 Task: Find connections with filter location Ouésso with filter topic #homes with filter profile language German with filter current company HRDC Professional with filter school Finolex Academy of Management & Technology with filter industry Insurance with filter service category Editing with filter keywords title HVAC Technician
Action: Mouse moved to (473, 76)
Screenshot: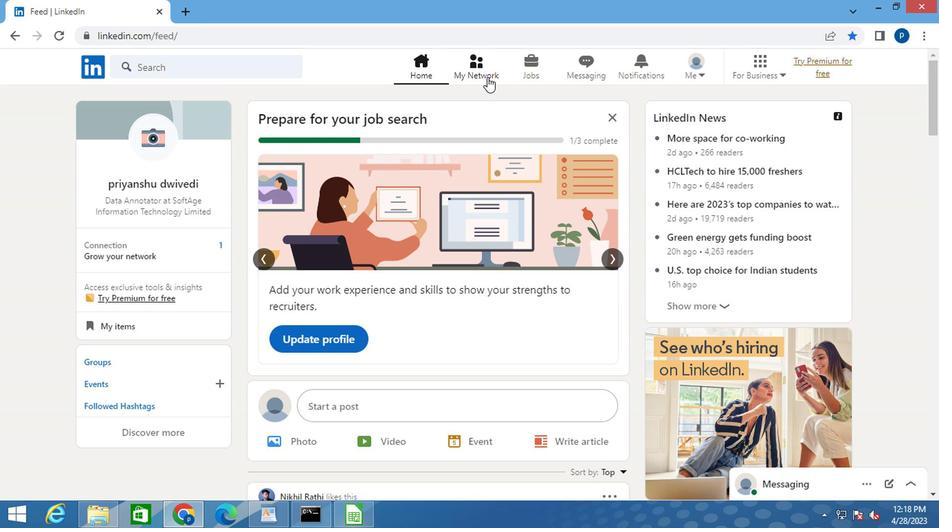 
Action: Mouse pressed left at (473, 76)
Screenshot: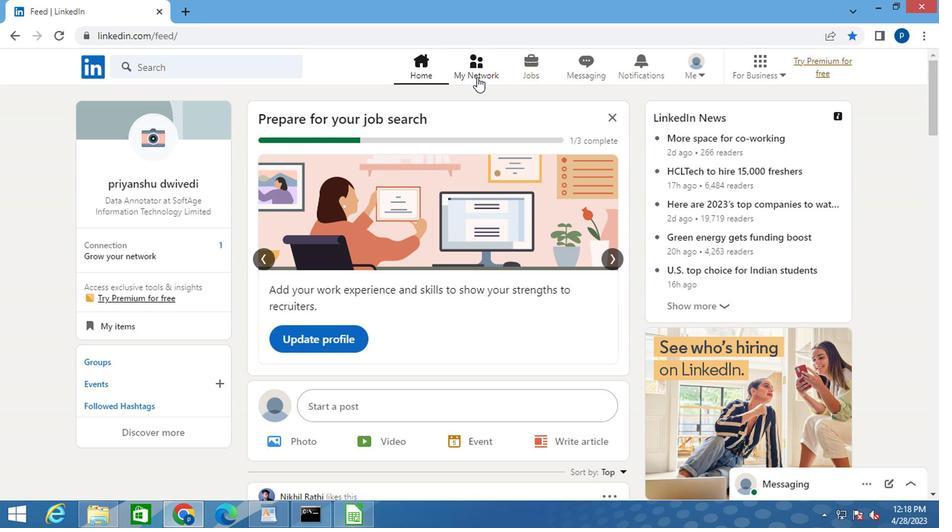 
Action: Mouse moved to (162, 143)
Screenshot: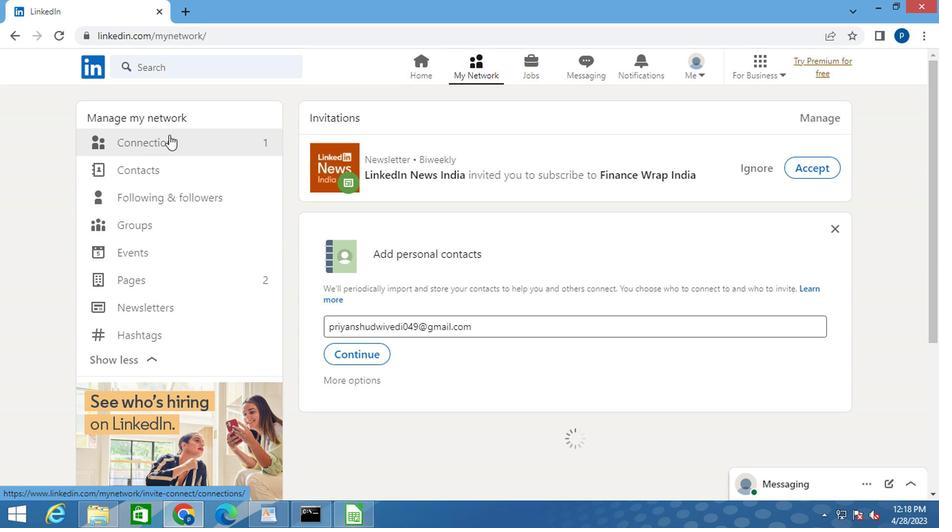 
Action: Mouse pressed left at (162, 143)
Screenshot: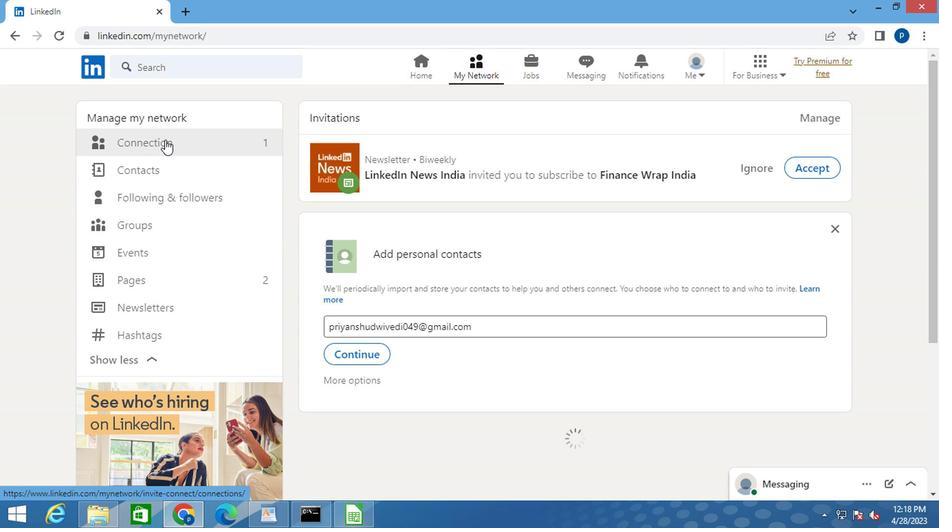 
Action: Mouse moved to (596, 146)
Screenshot: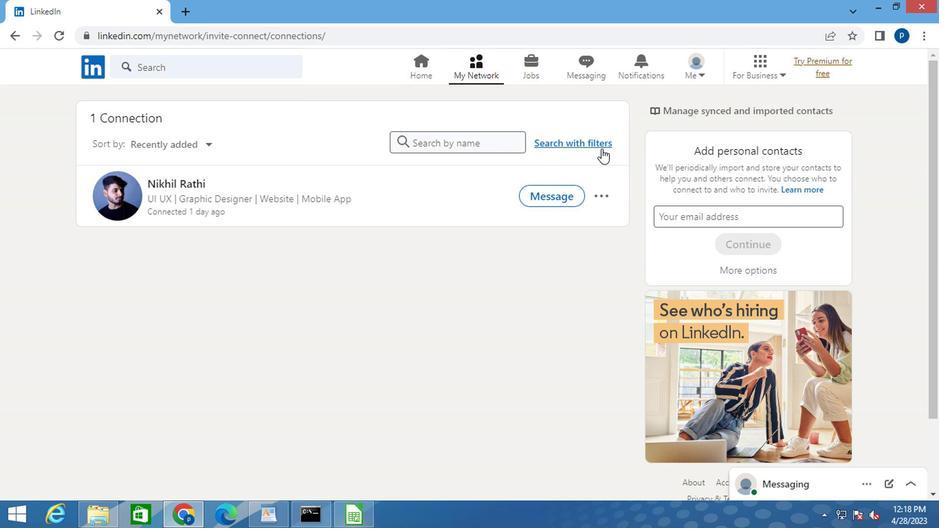 
Action: Mouse pressed left at (596, 146)
Screenshot: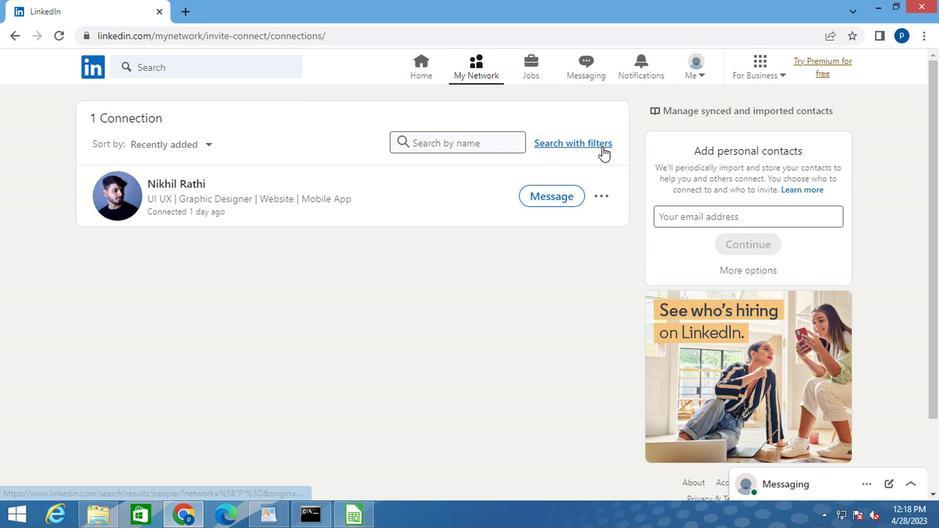 
Action: Mouse moved to (510, 111)
Screenshot: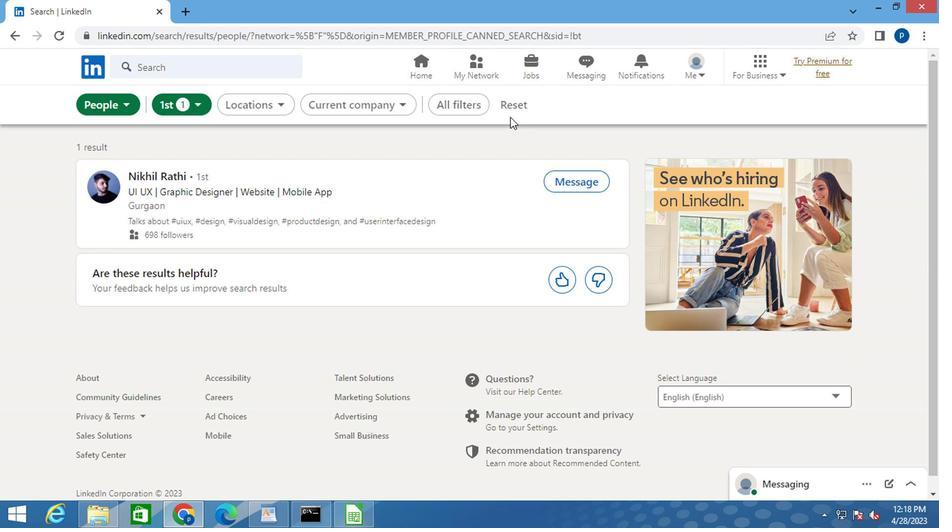 
Action: Mouse pressed left at (510, 111)
Screenshot: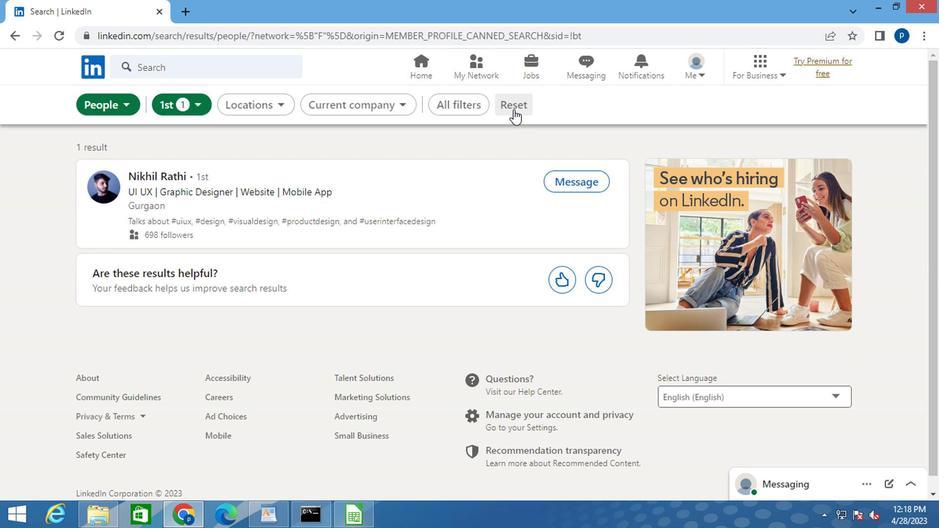 
Action: Mouse moved to (479, 109)
Screenshot: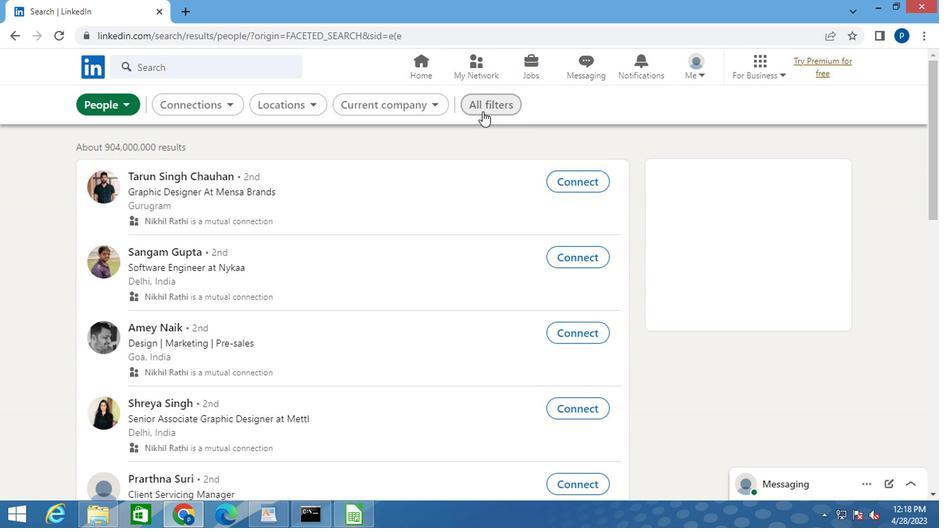 
Action: Mouse pressed left at (479, 109)
Screenshot: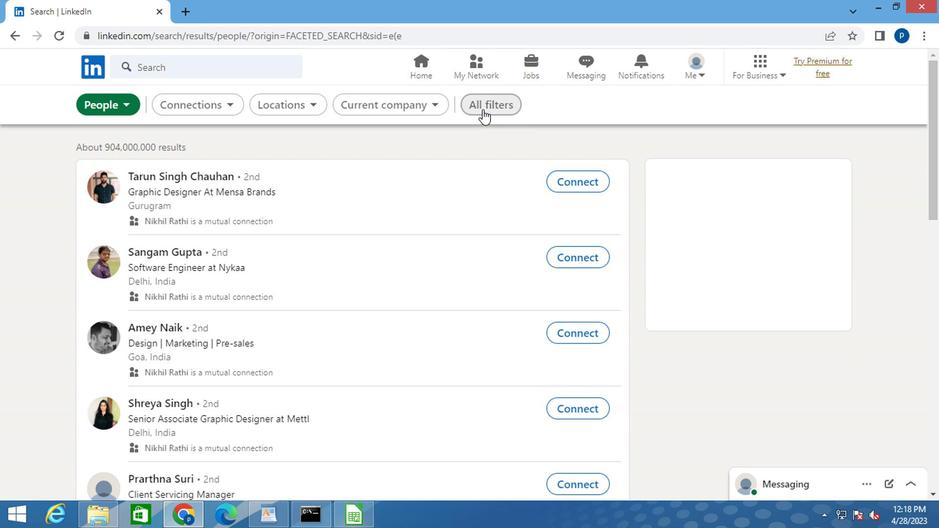 
Action: Mouse moved to (678, 254)
Screenshot: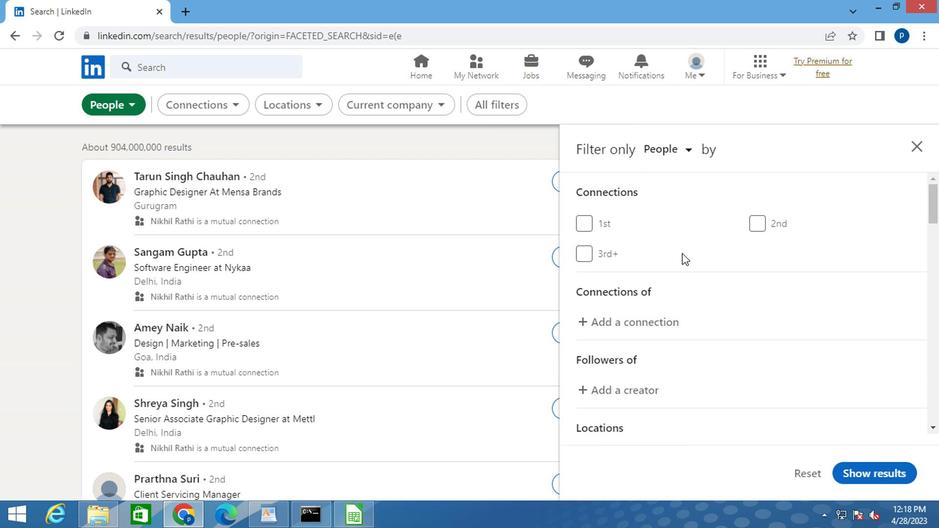 
Action: Mouse scrolled (678, 254) with delta (0, 0)
Screenshot: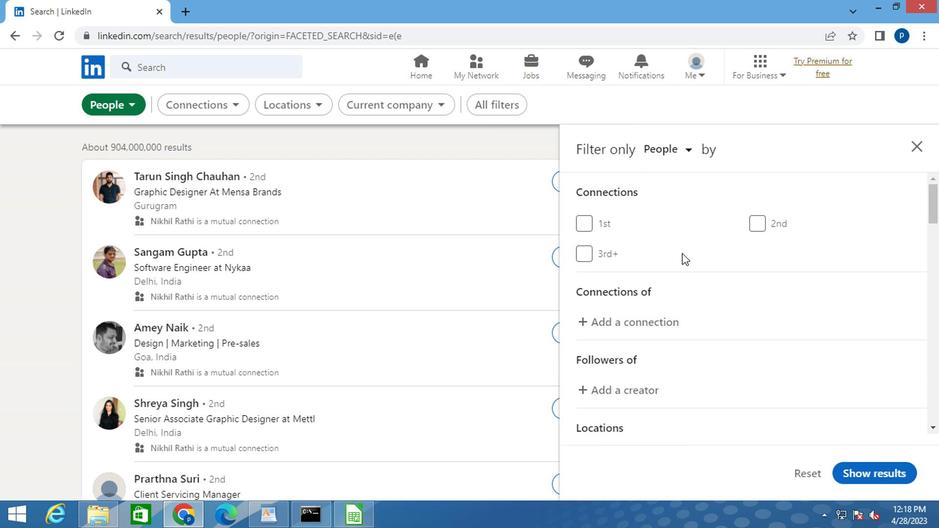 
Action: Mouse moved to (678, 254)
Screenshot: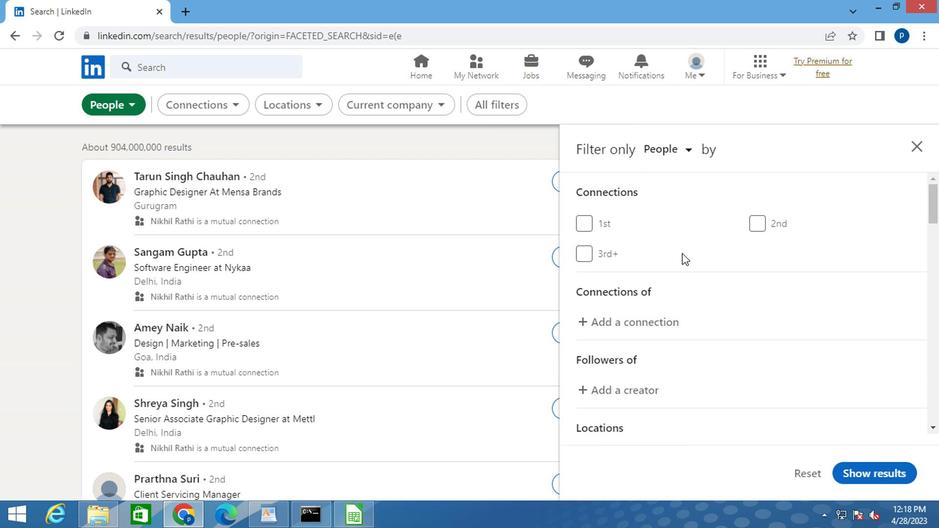
Action: Mouse scrolled (678, 254) with delta (0, 0)
Screenshot: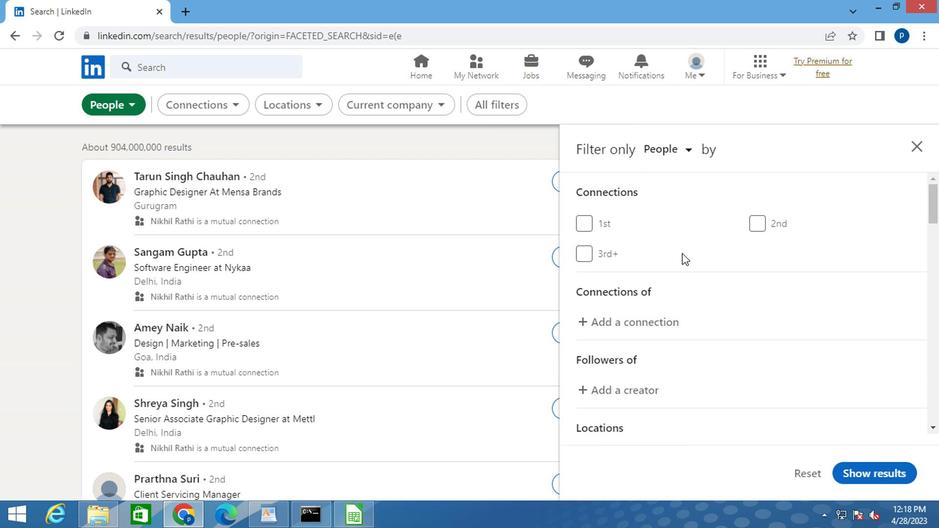 
Action: Mouse moved to (693, 300)
Screenshot: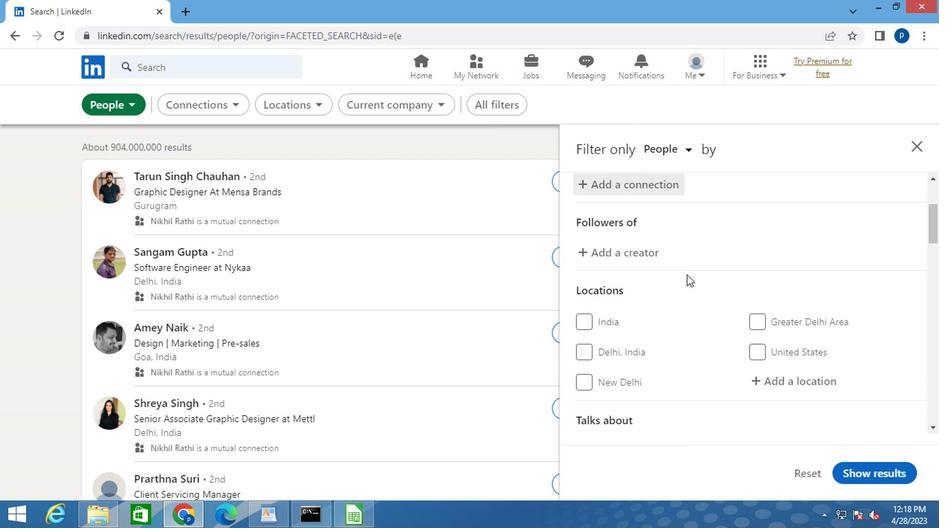 
Action: Mouse scrolled (693, 300) with delta (0, 0)
Screenshot: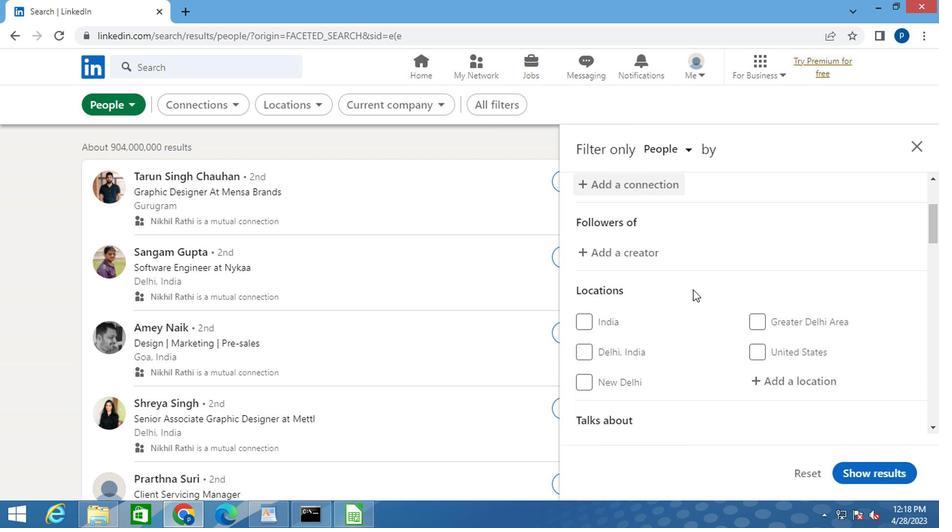 
Action: Mouse moved to (768, 313)
Screenshot: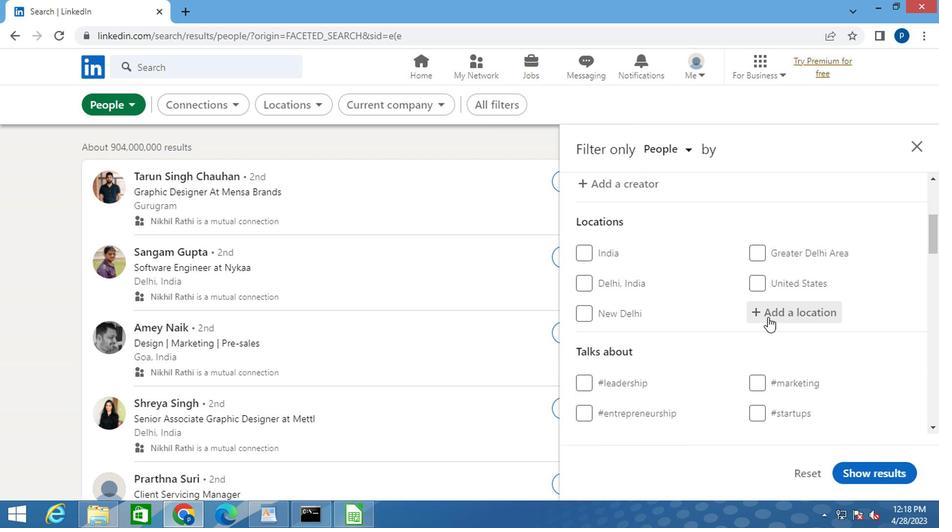
Action: Mouse pressed left at (768, 313)
Screenshot: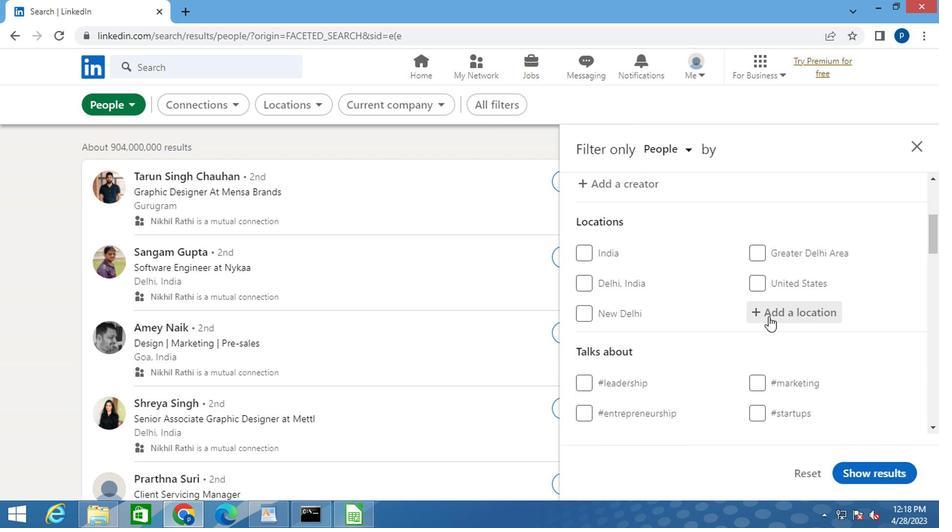 
Action: Key pressed <Key.caps_lock>o<Key.caps_lock>uesso
Screenshot: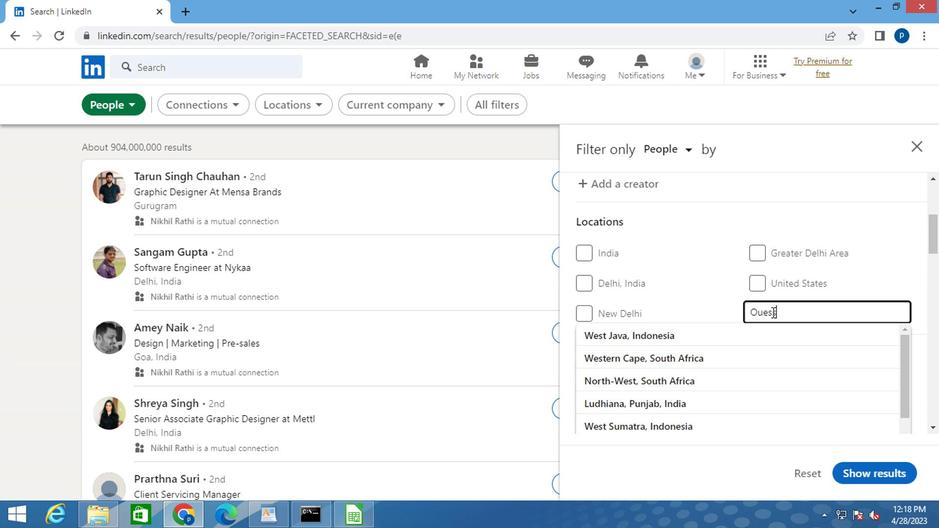
Action: Mouse moved to (709, 307)
Screenshot: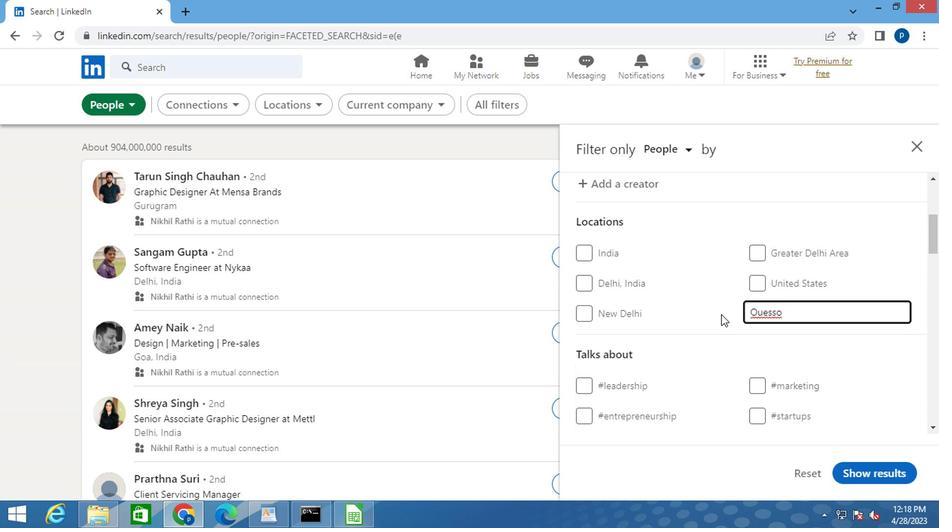 
Action: Key pressed <Key.space>
Screenshot: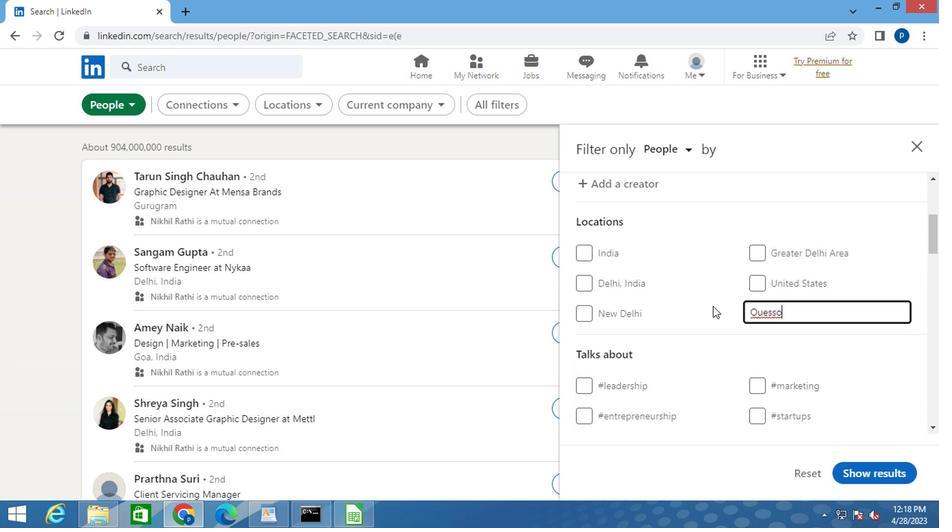 
Action: Mouse moved to (707, 307)
Screenshot: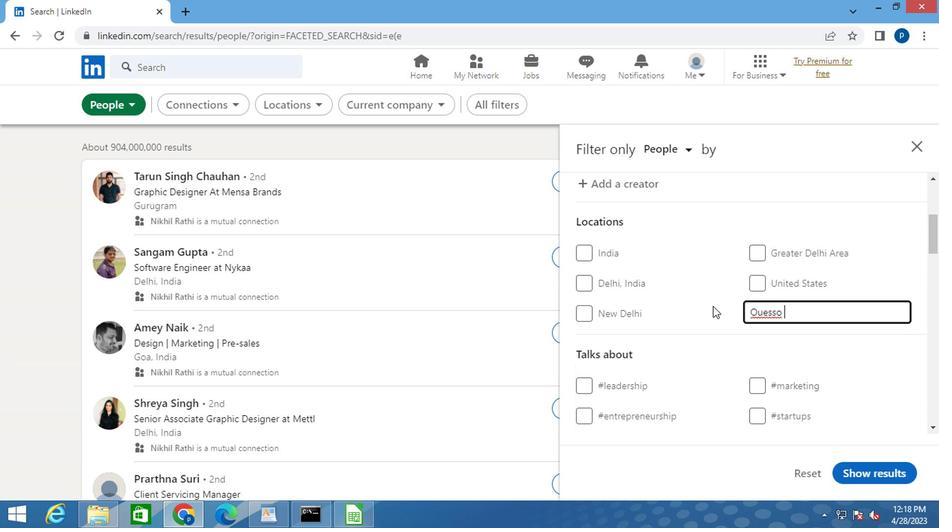 
Action: Mouse scrolled (707, 306) with delta (0, 0)
Screenshot: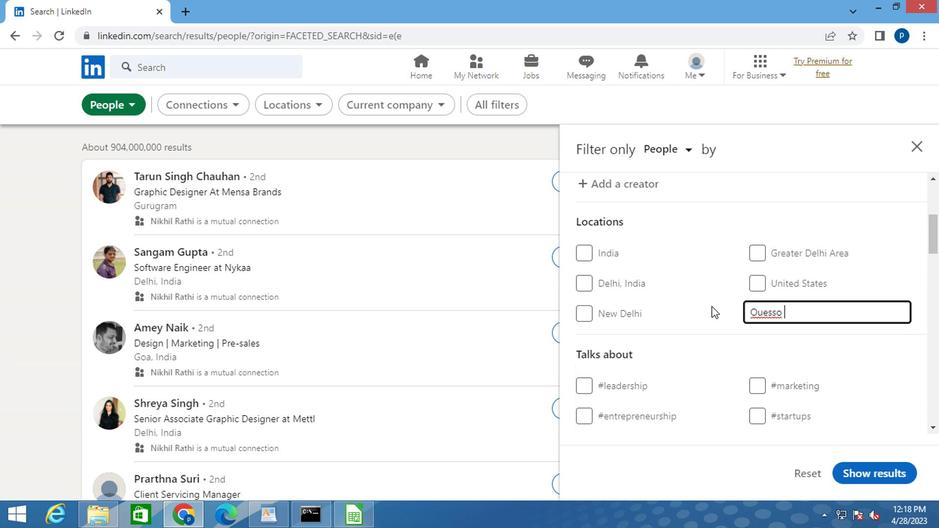 
Action: Mouse moved to (756, 378)
Screenshot: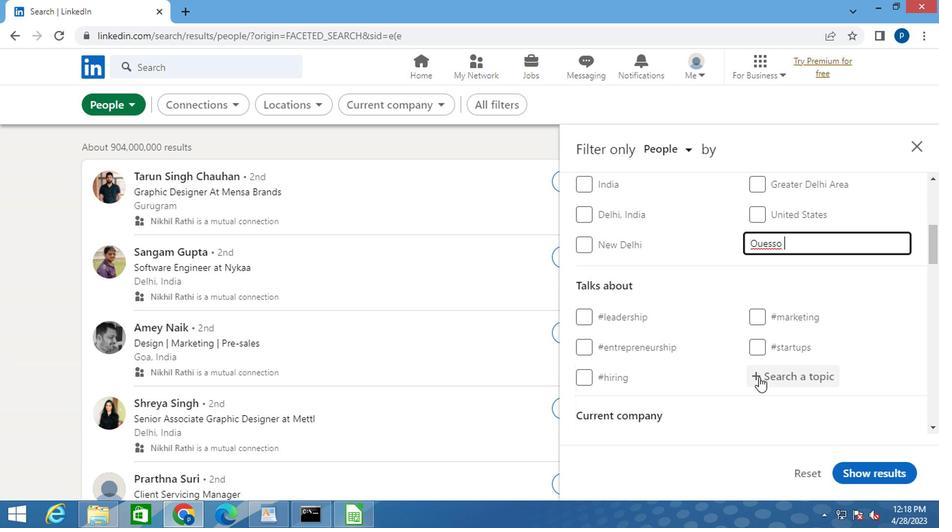 
Action: Mouse pressed left at (756, 378)
Screenshot: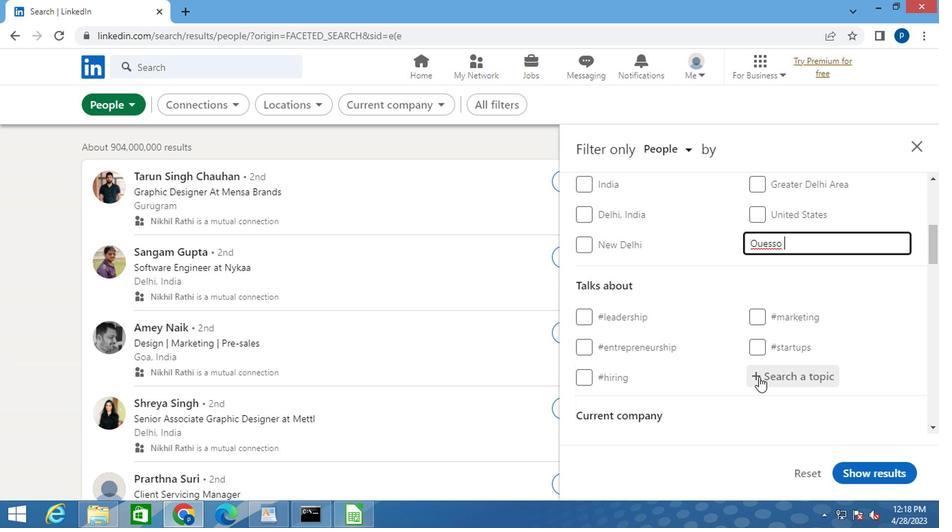 
Action: Key pressed <Key.shift>#HOMES<Key.space>
Screenshot: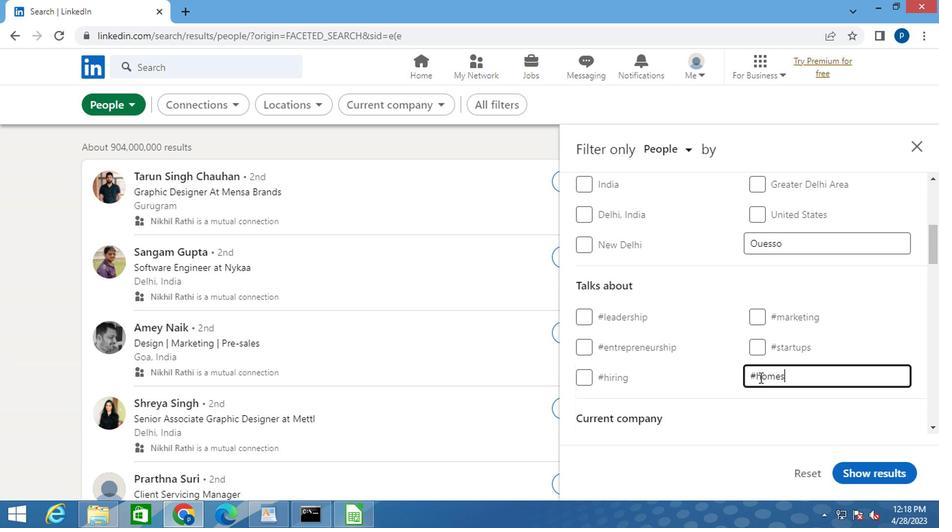 
Action: Mouse moved to (719, 378)
Screenshot: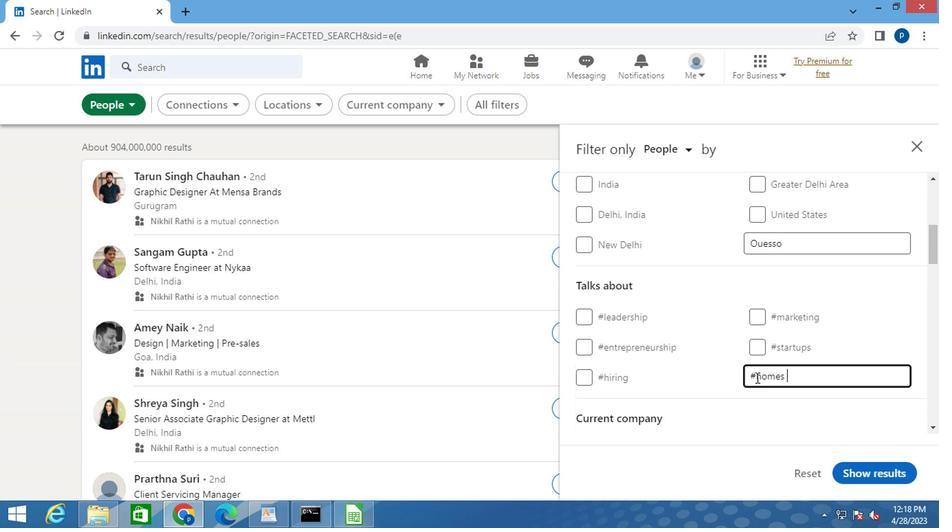 
Action: Mouse scrolled (719, 377) with delta (0, 0)
Screenshot: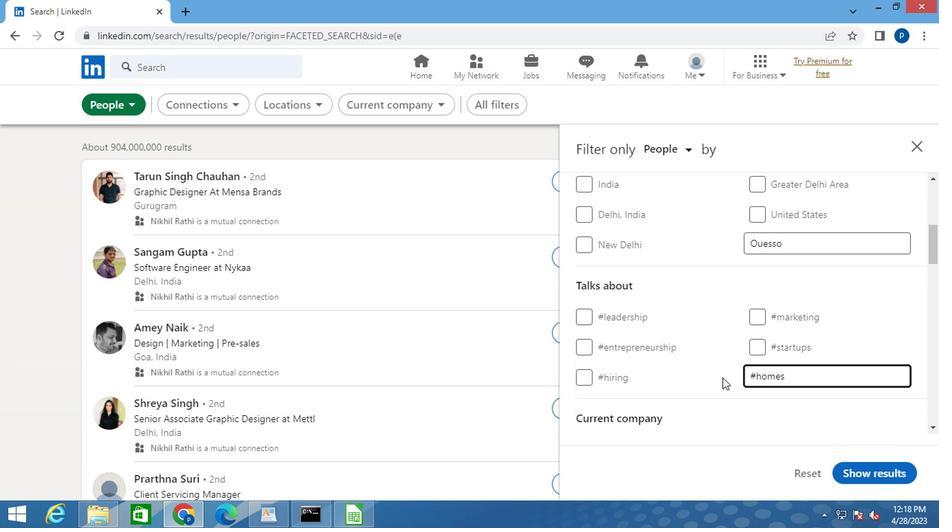 
Action: Mouse scrolled (719, 377) with delta (0, 0)
Screenshot: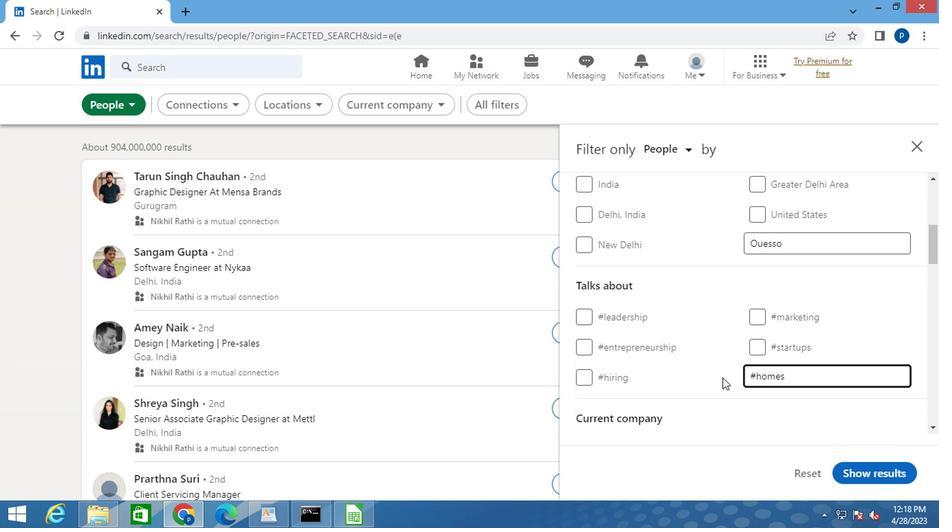 
Action: Mouse moved to (719, 377)
Screenshot: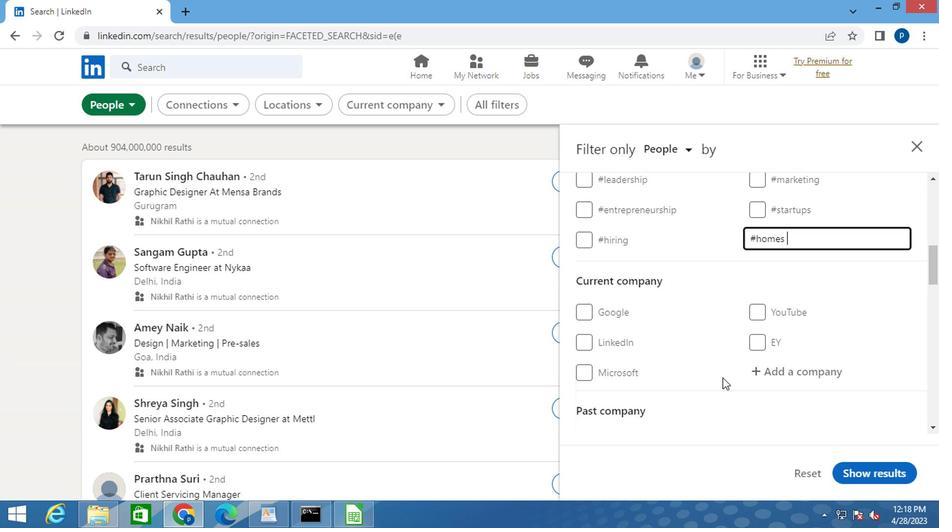 
Action: Mouse scrolled (719, 376) with delta (0, 0)
Screenshot: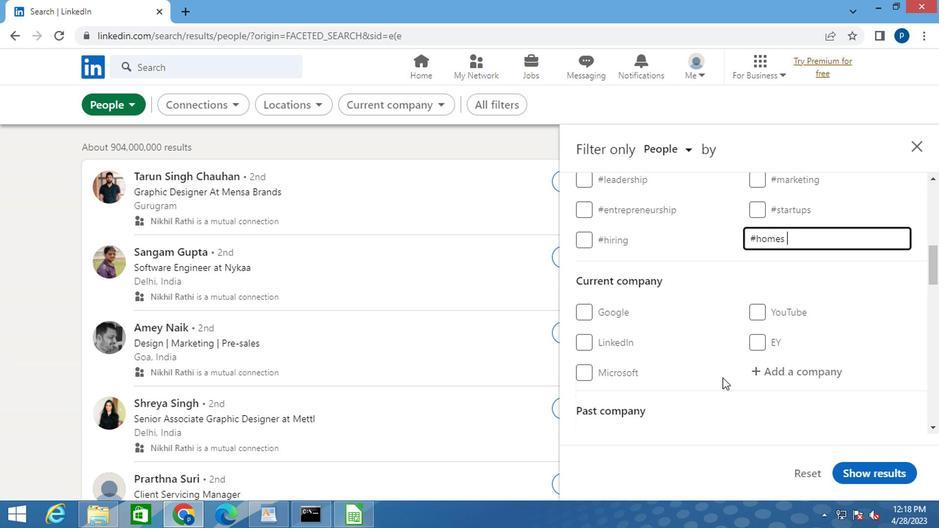 
Action: Mouse scrolled (719, 376) with delta (0, 0)
Screenshot: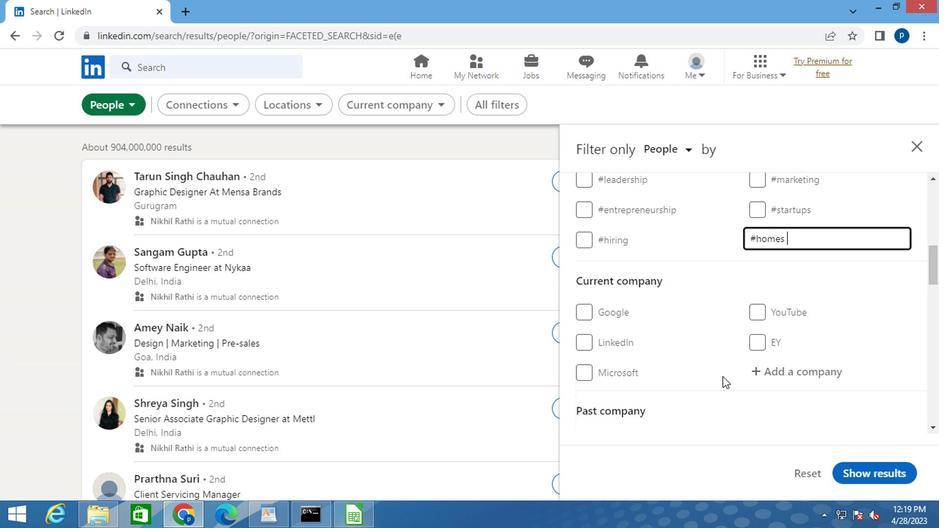 
Action: Mouse scrolled (719, 376) with delta (0, 0)
Screenshot: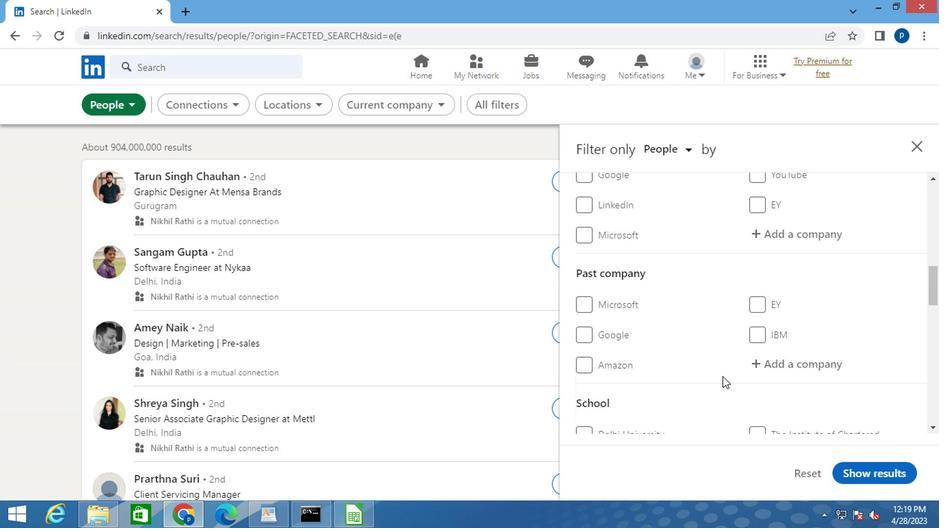
Action: Mouse scrolled (719, 376) with delta (0, 0)
Screenshot: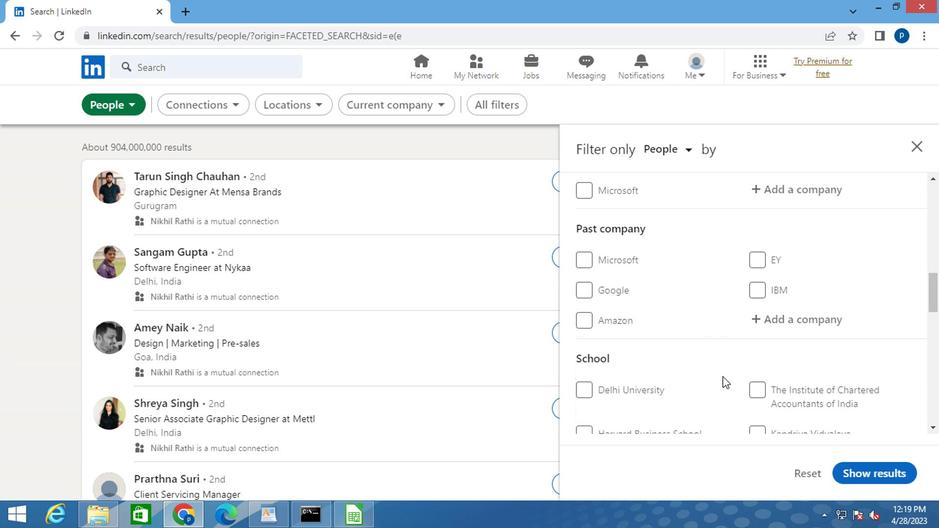 
Action: Mouse moved to (707, 362)
Screenshot: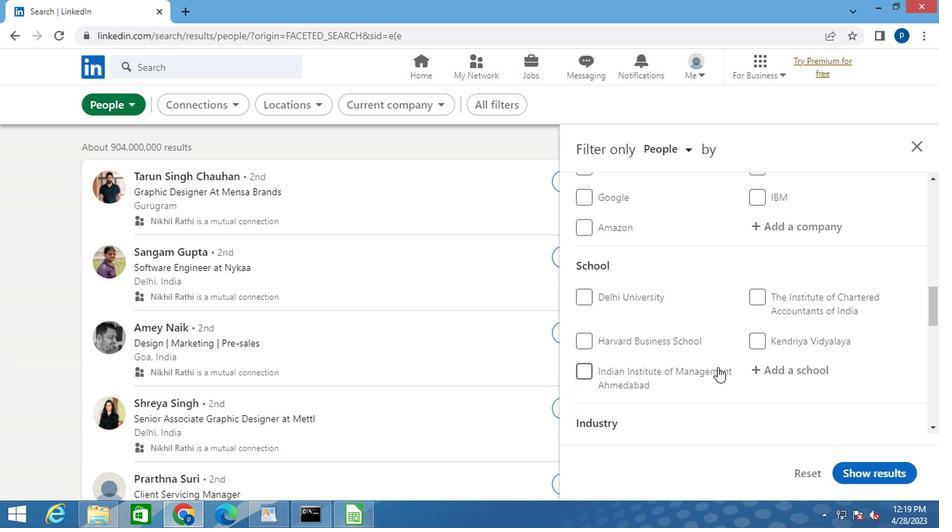 
Action: Mouse scrolled (707, 361) with delta (0, 0)
Screenshot: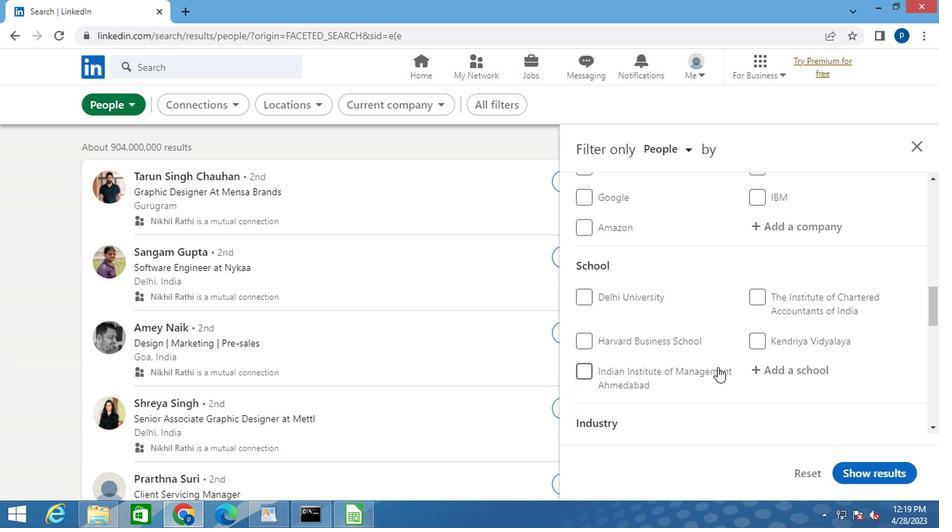 
Action: Mouse moved to (707, 361)
Screenshot: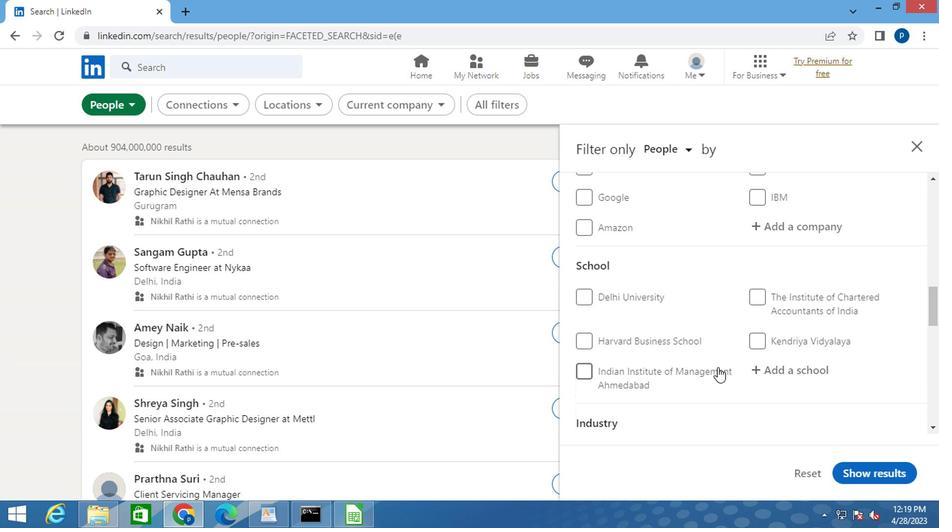 
Action: Mouse scrolled (707, 360) with delta (0, 0)
Screenshot: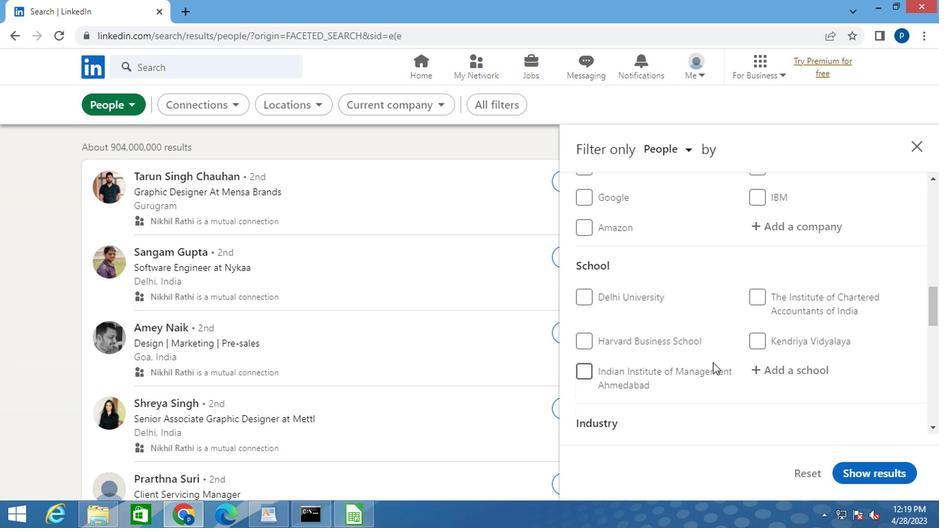 
Action: Mouse moved to (706, 360)
Screenshot: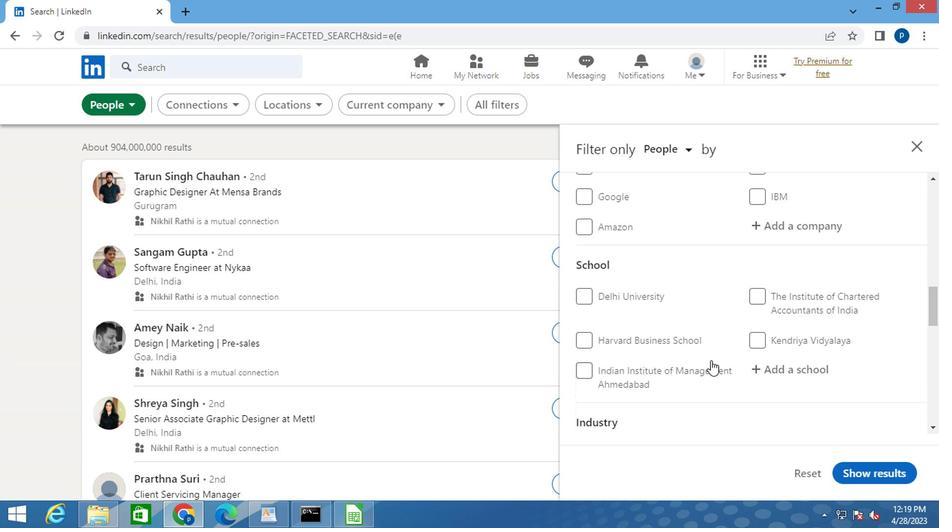 
Action: Mouse scrolled (706, 360) with delta (0, 0)
Screenshot: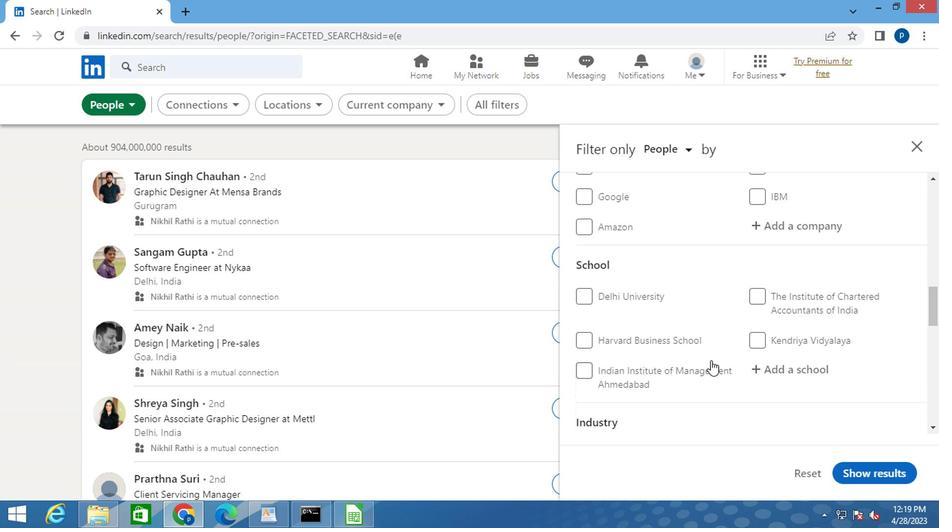 
Action: Mouse moved to (705, 358)
Screenshot: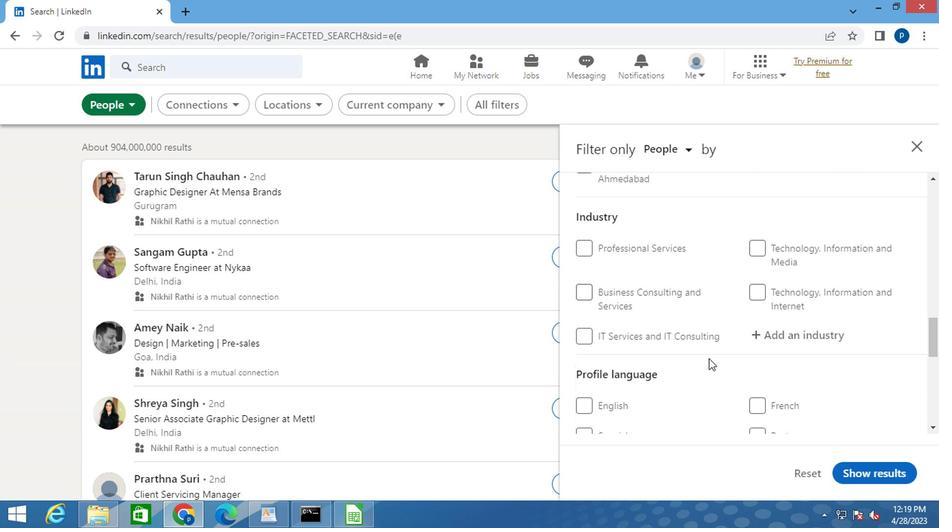 
Action: Mouse scrolled (705, 357) with delta (0, 0)
Screenshot: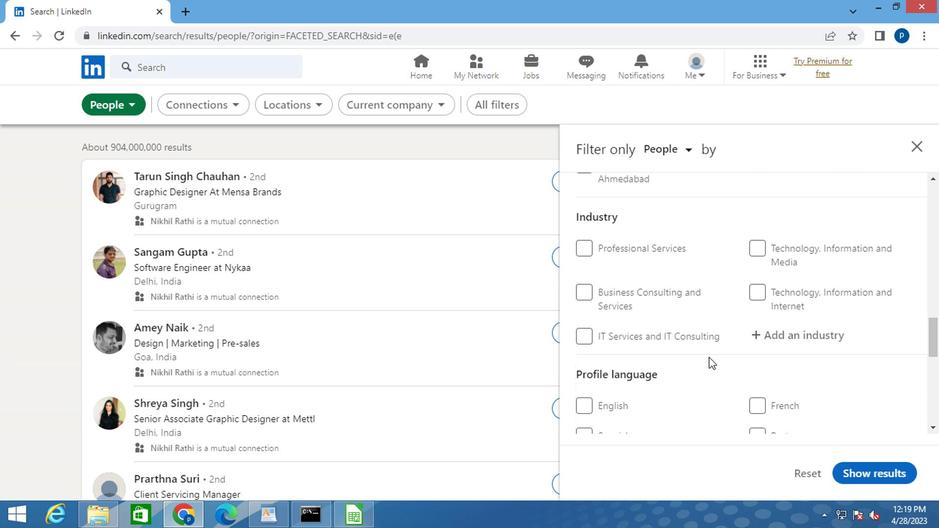 
Action: Mouse scrolled (705, 357) with delta (0, 0)
Screenshot: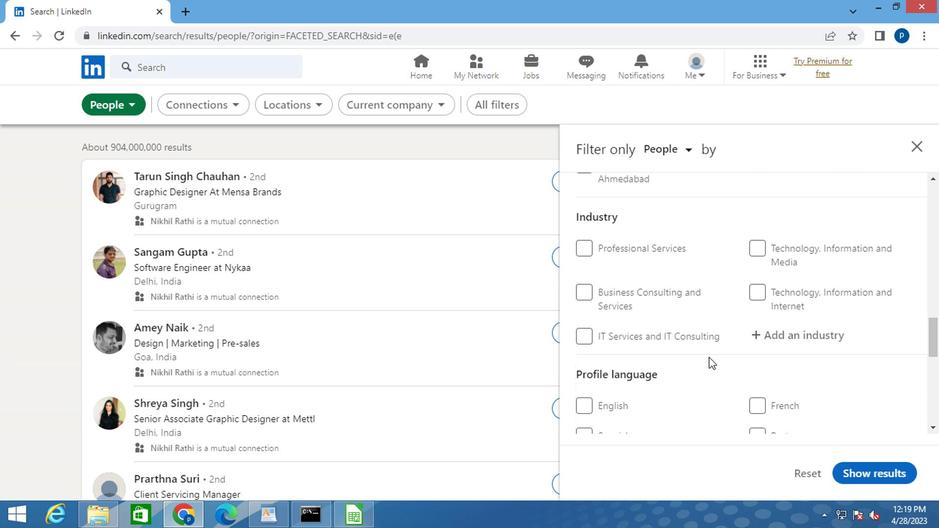 
Action: Mouse moved to (594, 329)
Screenshot: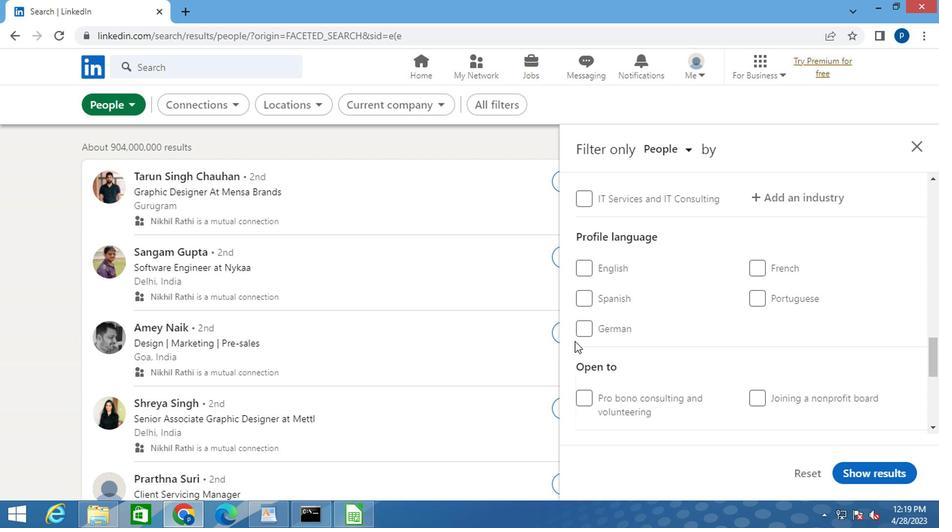 
Action: Mouse pressed left at (594, 329)
Screenshot: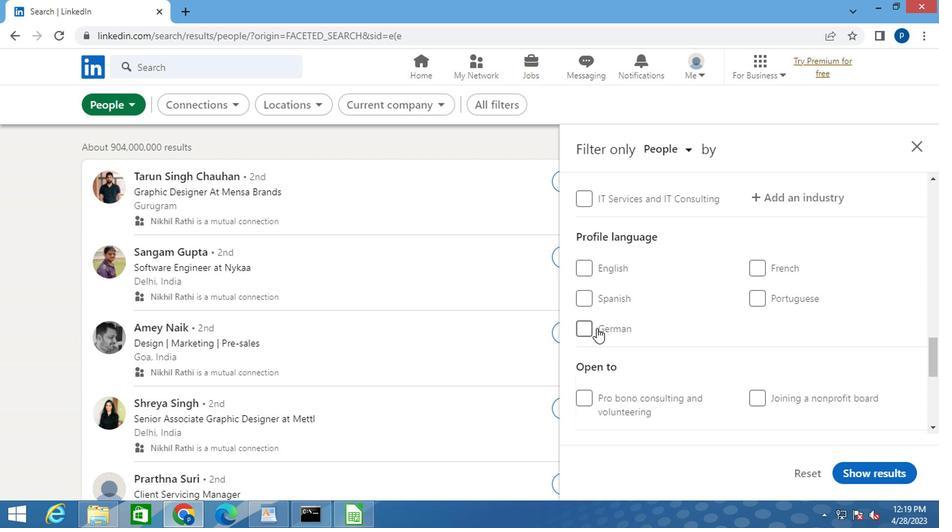 
Action: Mouse moved to (663, 298)
Screenshot: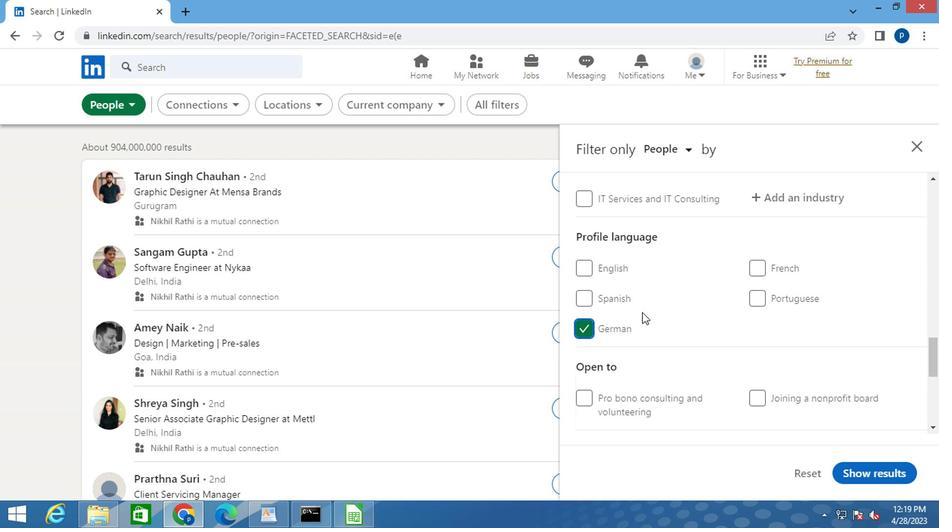 
Action: Mouse scrolled (663, 299) with delta (0, 0)
Screenshot: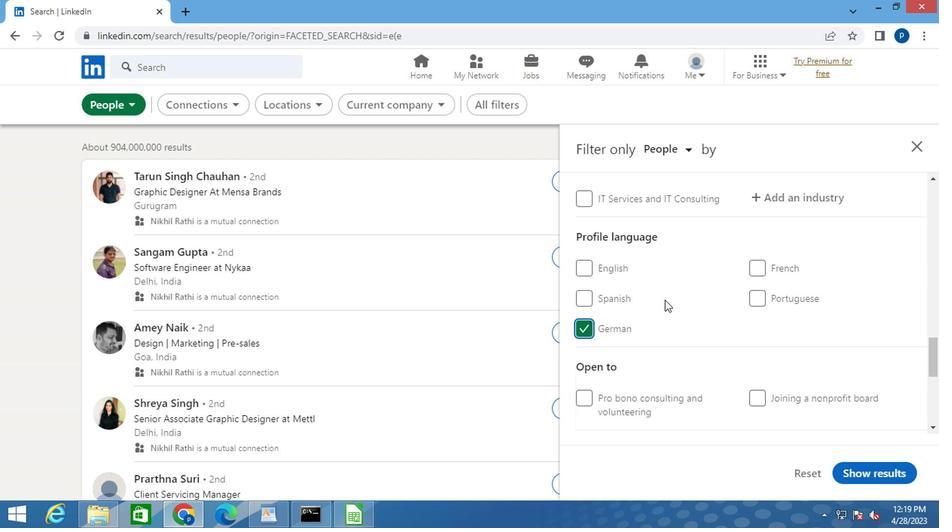 
Action: Mouse scrolled (663, 299) with delta (0, 0)
Screenshot: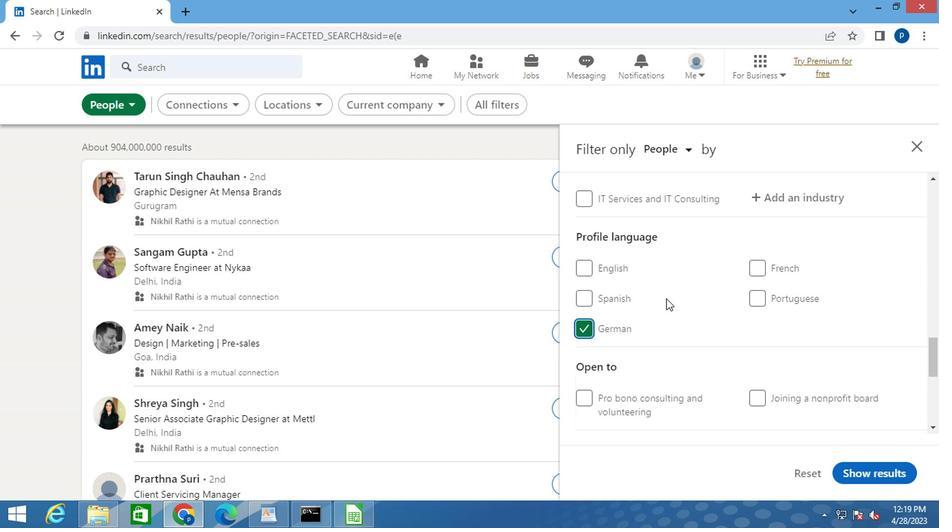 
Action: Mouse moved to (664, 299)
Screenshot: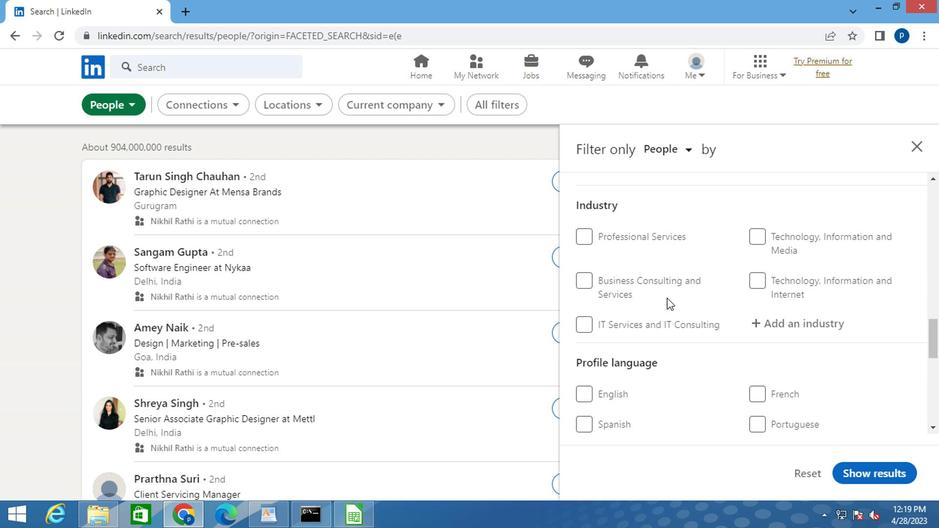 
Action: Mouse scrolled (664, 300) with delta (0, 0)
Screenshot: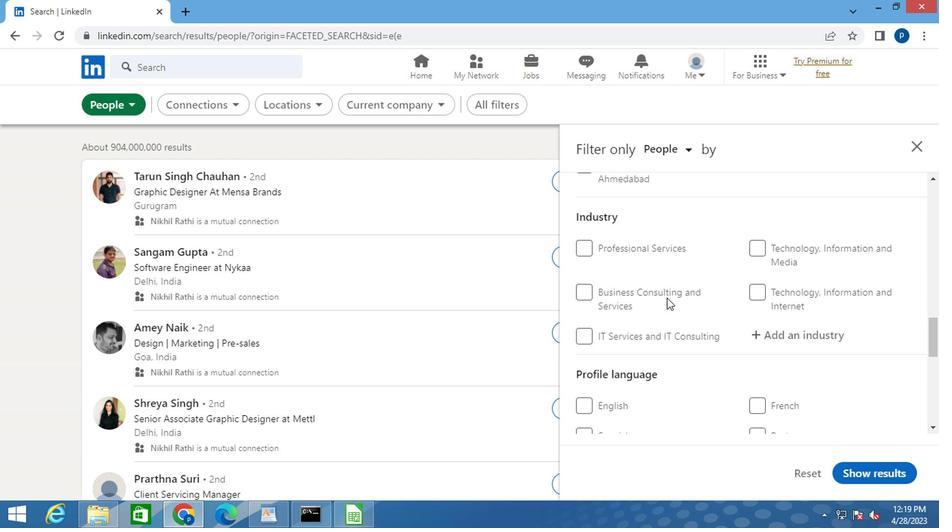 
Action: Mouse scrolled (664, 300) with delta (0, 0)
Screenshot: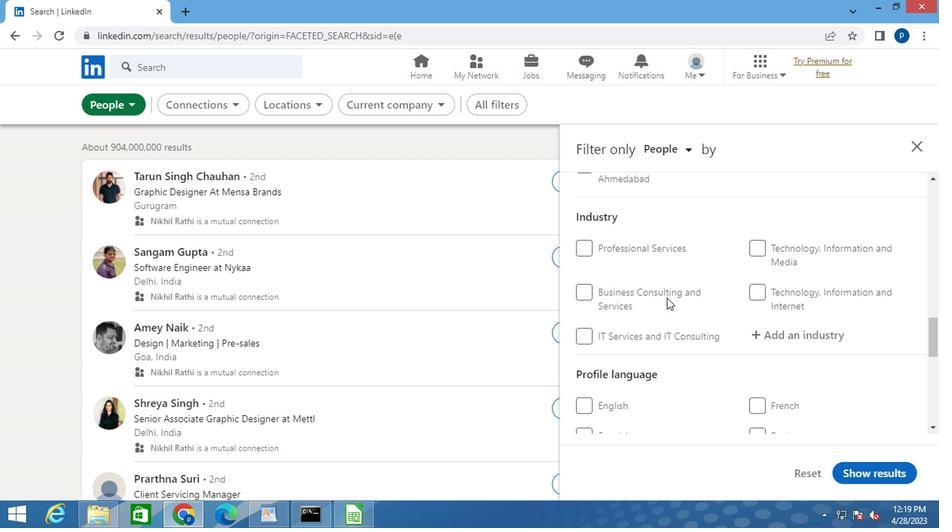 
Action: Mouse moved to (673, 301)
Screenshot: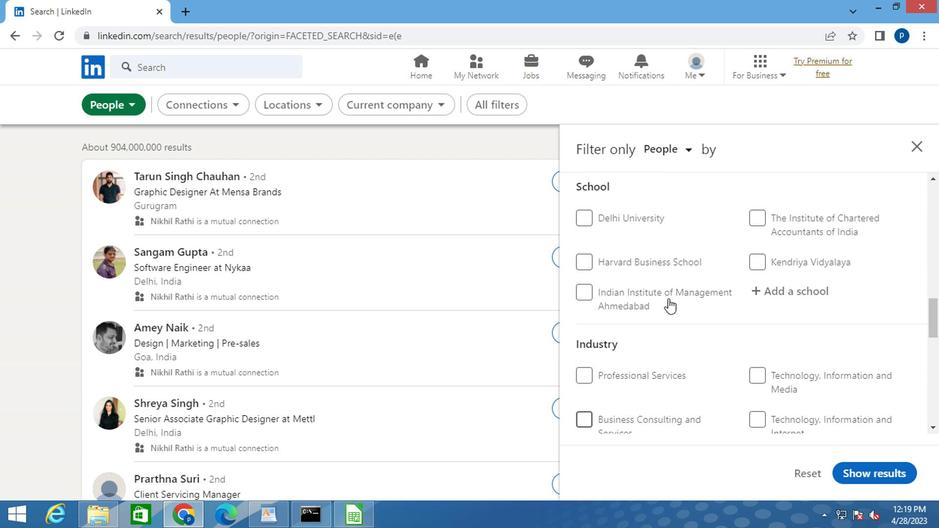 
Action: Mouse scrolled (673, 302) with delta (0, 0)
Screenshot: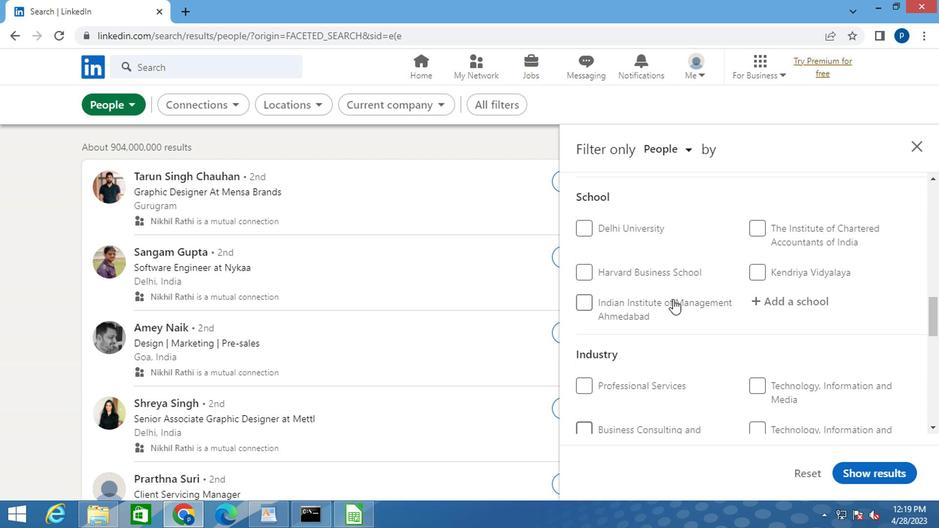 
Action: Mouse moved to (686, 304)
Screenshot: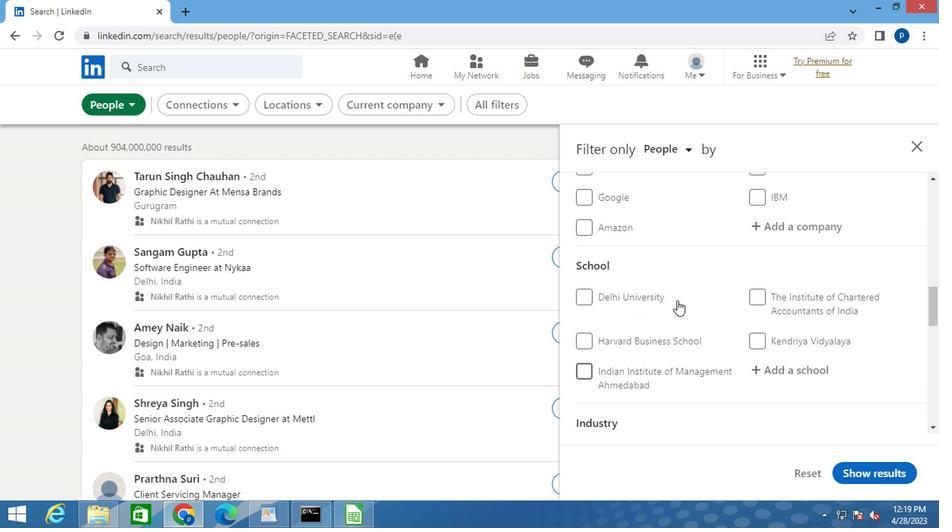 
Action: Mouse scrolled (686, 305) with delta (0, 0)
Screenshot: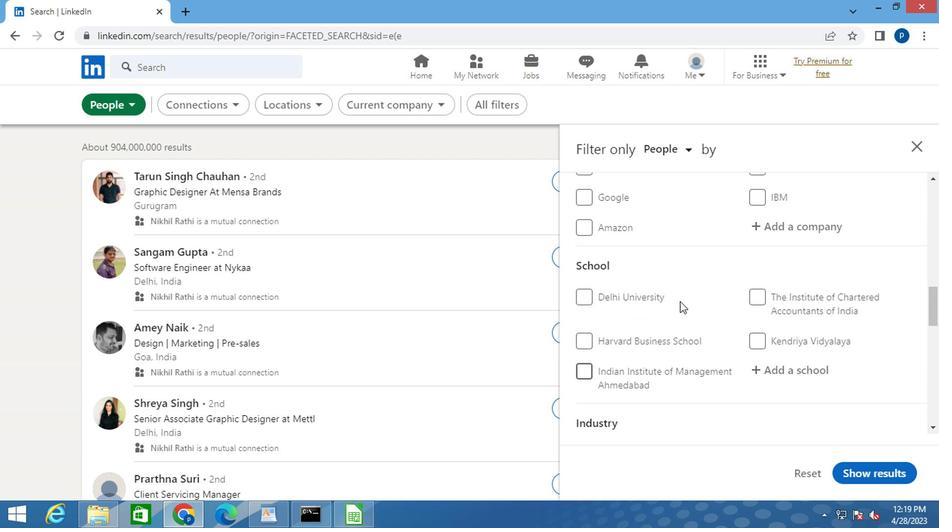 
Action: Mouse scrolled (686, 305) with delta (0, 0)
Screenshot: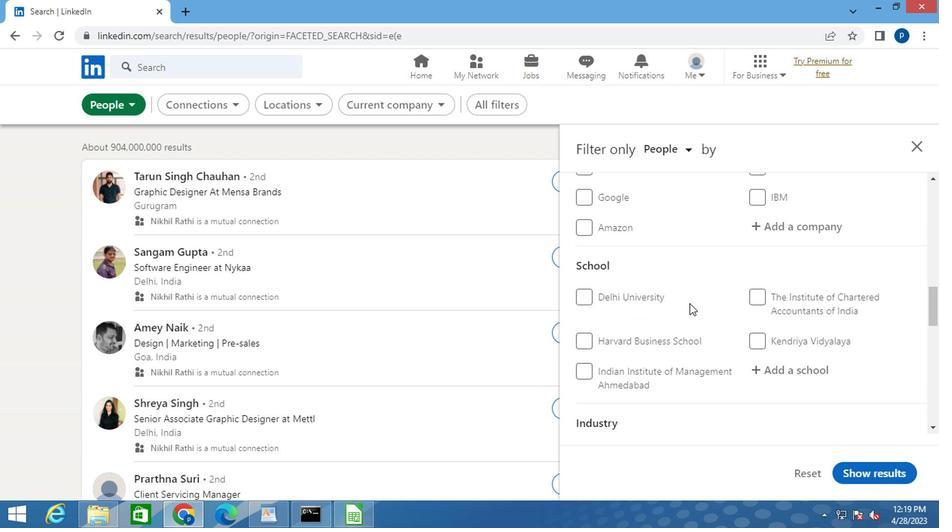 
Action: Mouse moved to (690, 306)
Screenshot: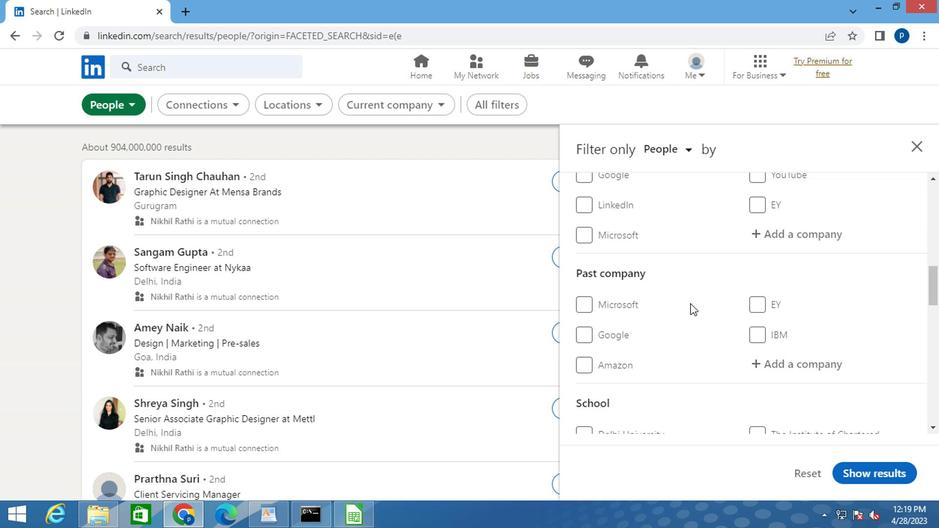 
Action: Mouse scrolled (690, 307) with delta (0, 0)
Screenshot: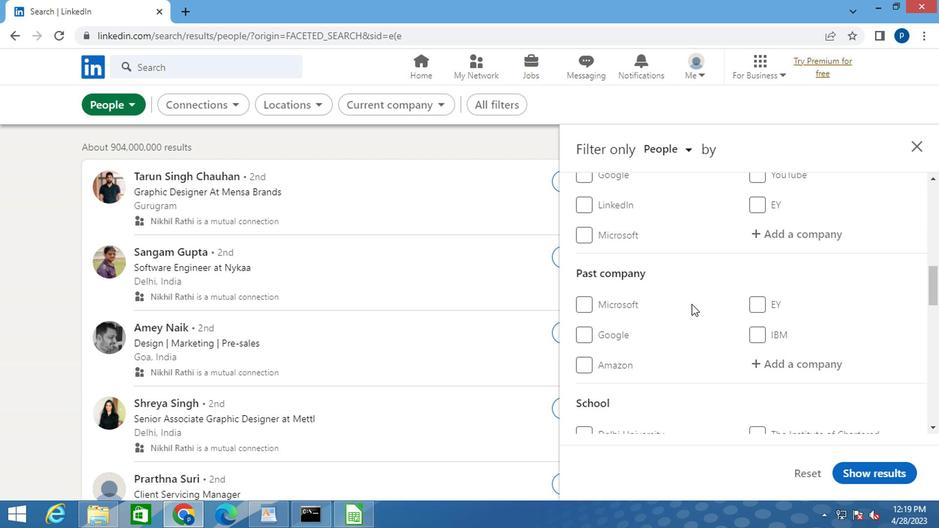 
Action: Mouse moved to (751, 307)
Screenshot: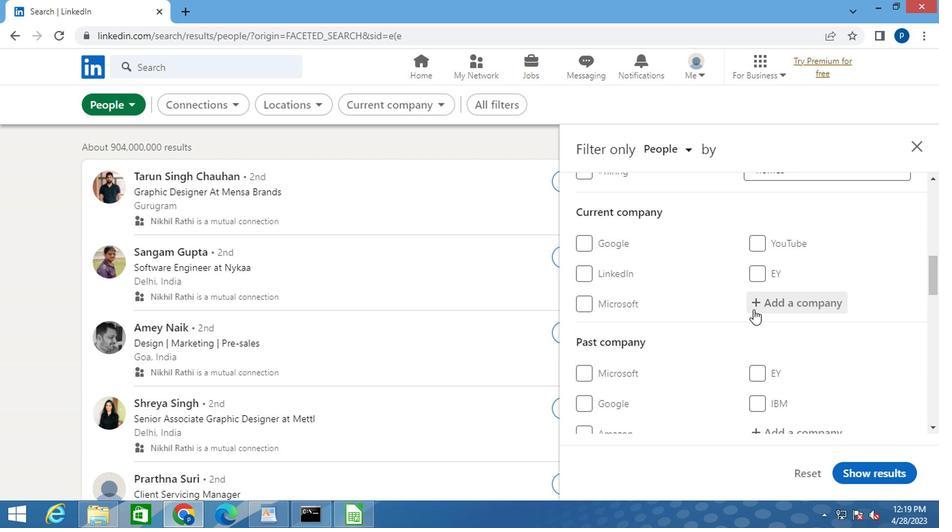 
Action: Mouse pressed left at (751, 307)
Screenshot: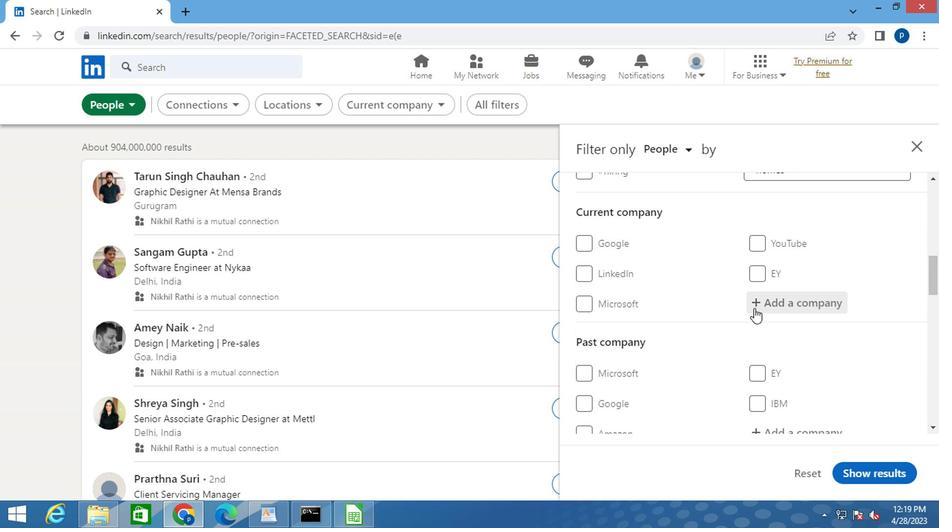 
Action: Key pressed <Key.caps_lock>HRDC<Key.space>P<Key.caps_lock>RO
Screenshot: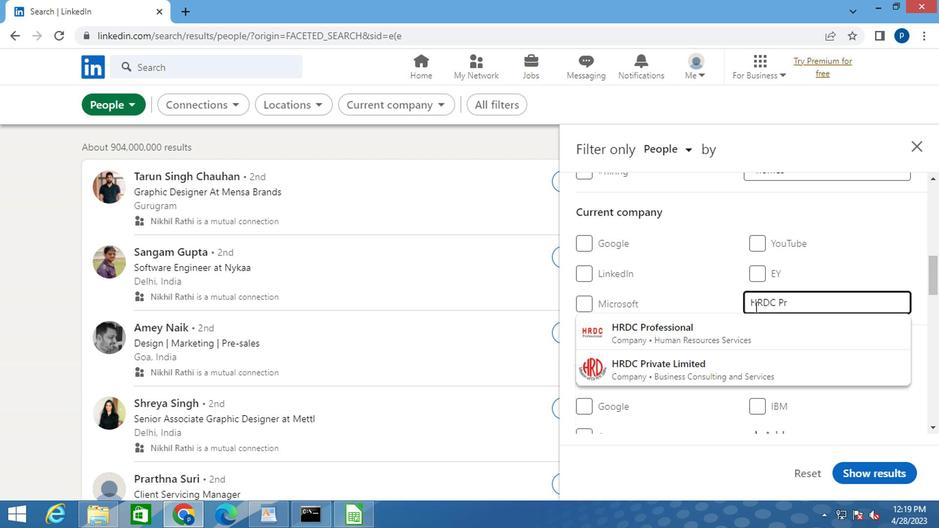 
Action: Mouse moved to (686, 324)
Screenshot: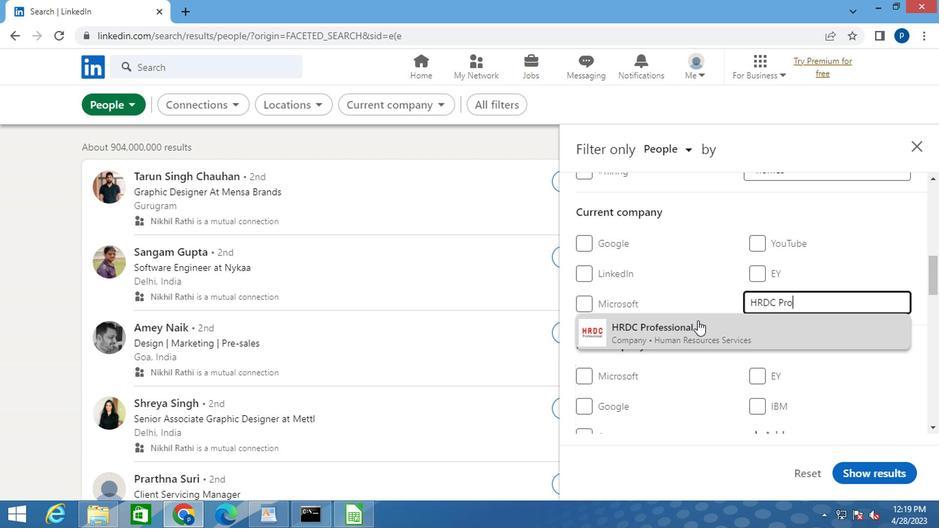 
Action: Mouse pressed left at (686, 324)
Screenshot: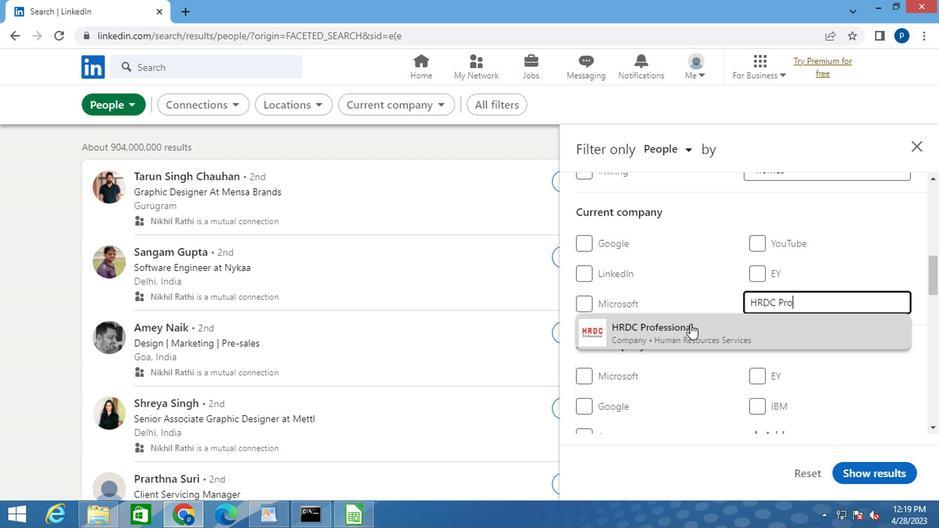 
Action: Mouse scrolled (686, 324) with delta (0, 0)
Screenshot: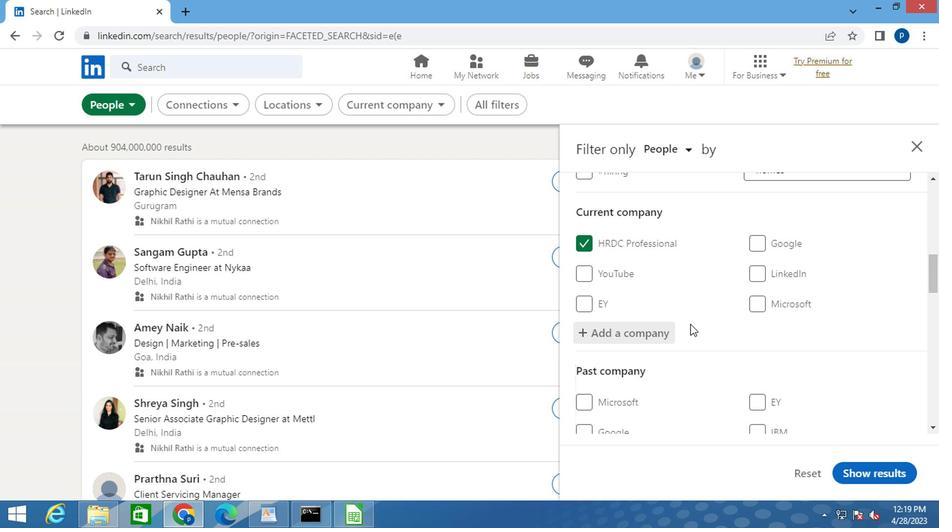 
Action: Mouse scrolled (686, 324) with delta (0, 0)
Screenshot: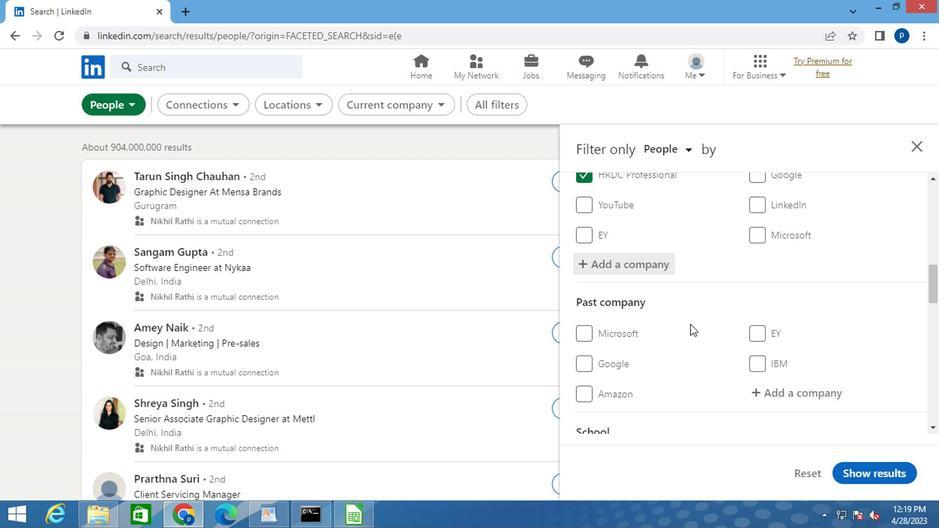
Action: Mouse scrolled (686, 324) with delta (0, 0)
Screenshot: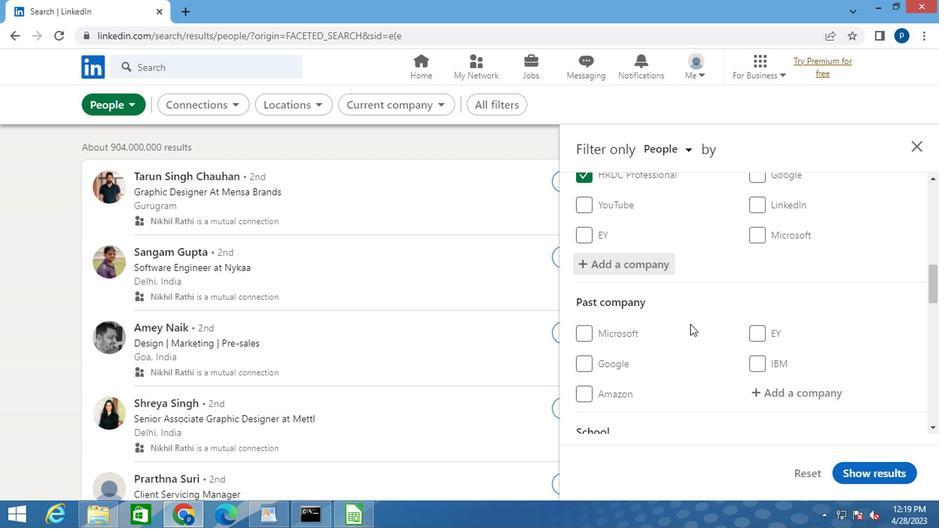 
Action: Mouse moved to (698, 324)
Screenshot: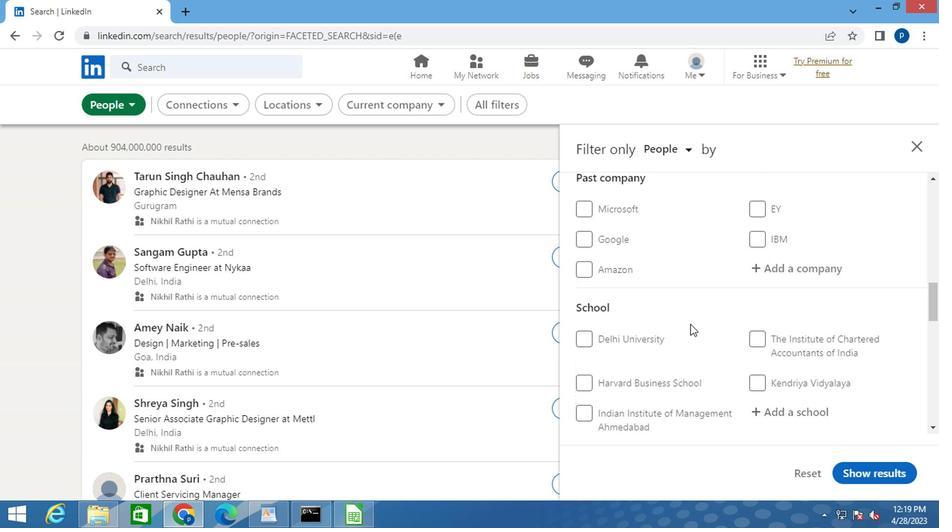
Action: Mouse scrolled (698, 324) with delta (0, 0)
Screenshot: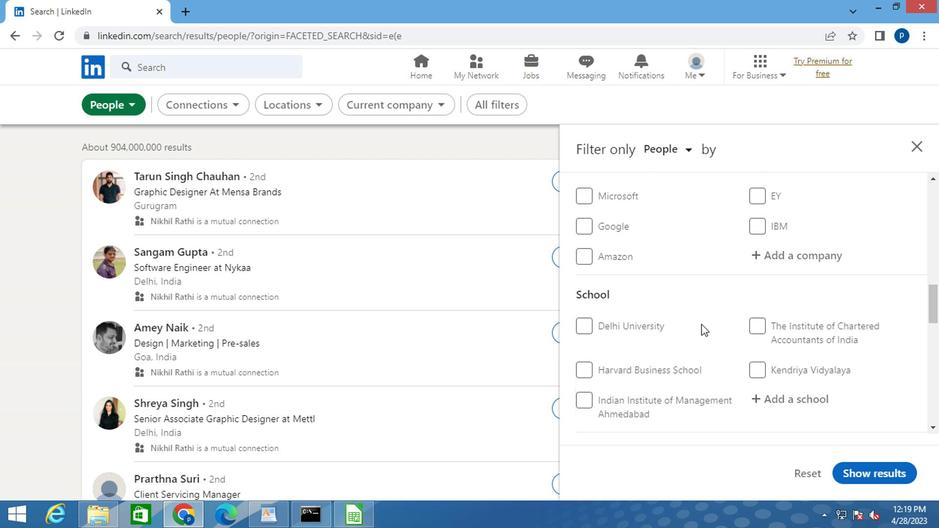 
Action: Mouse moved to (767, 332)
Screenshot: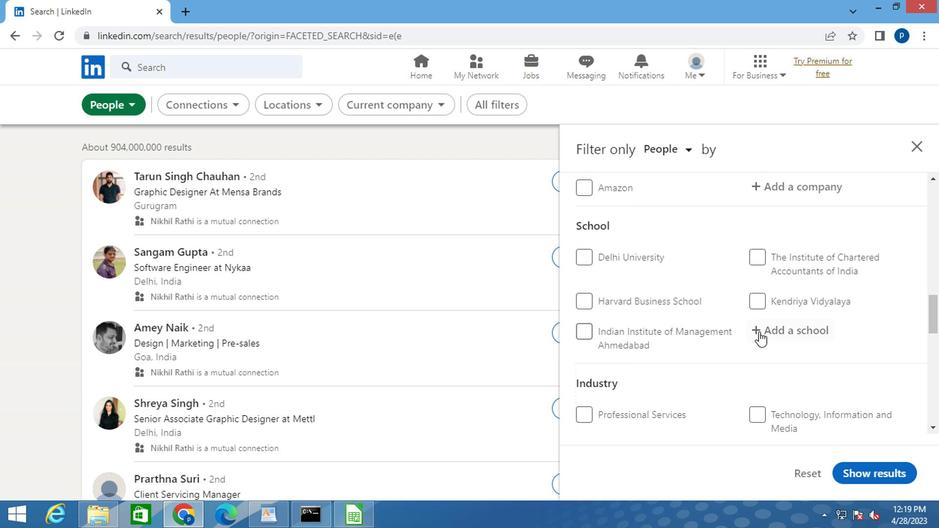 
Action: Mouse pressed left at (767, 332)
Screenshot: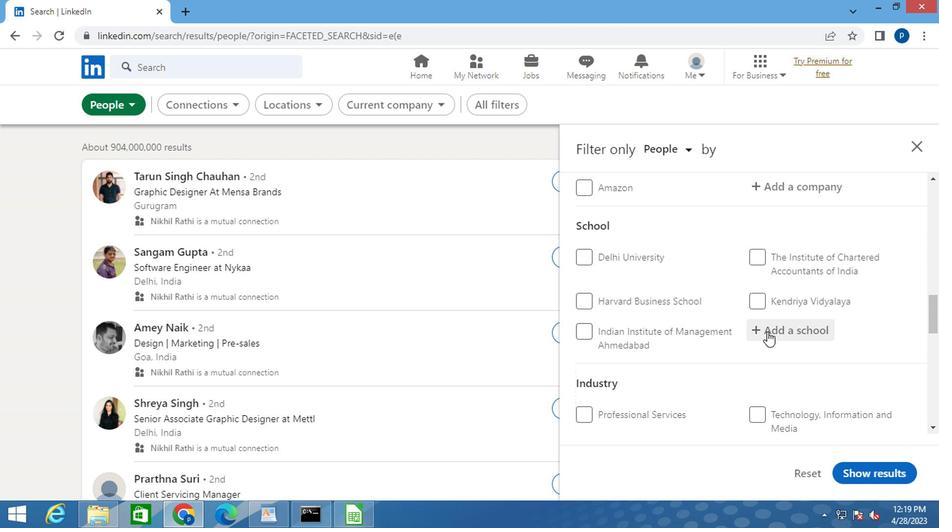 
Action: Key pressed <Key.caps_lock>F<Key.caps_lock>INOLEX<Key.space><Key.caps_lock>A<Key.caps_lock>CADEMY
Screenshot: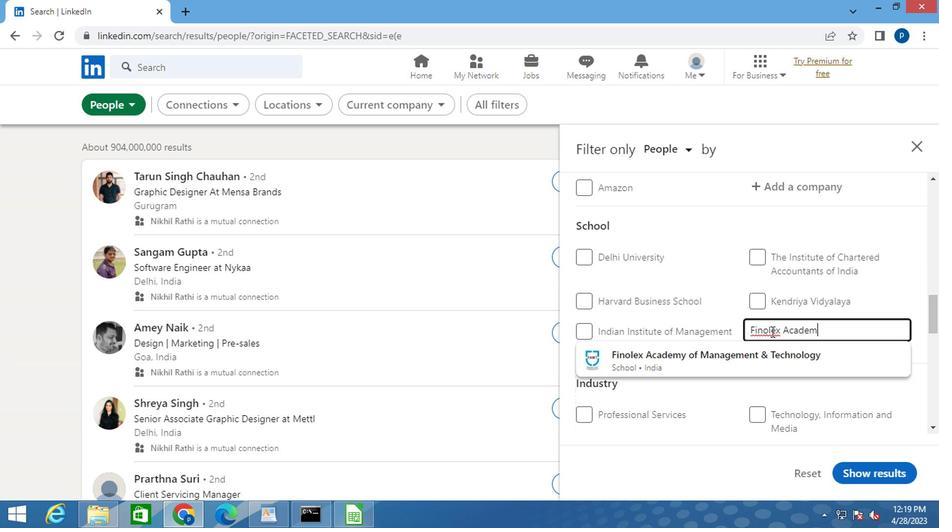 
Action: Mouse moved to (711, 358)
Screenshot: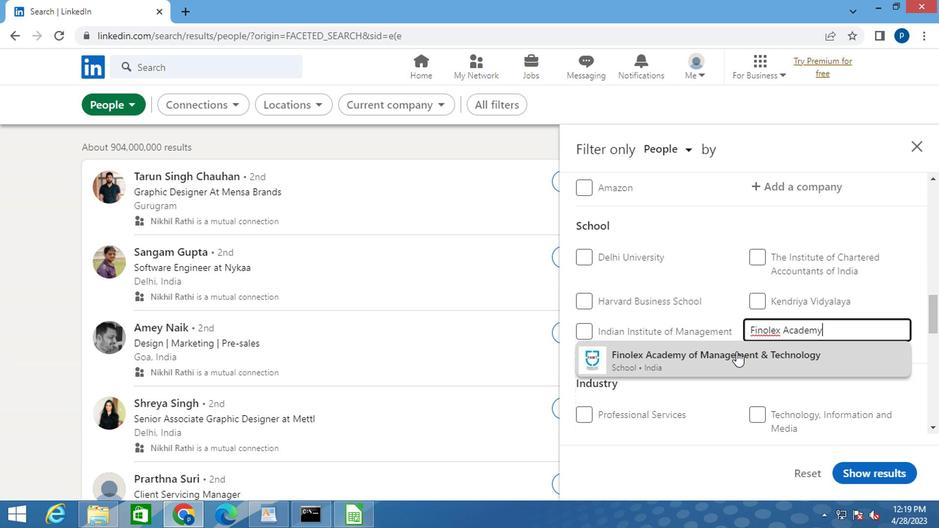 
Action: Mouse pressed left at (711, 358)
Screenshot: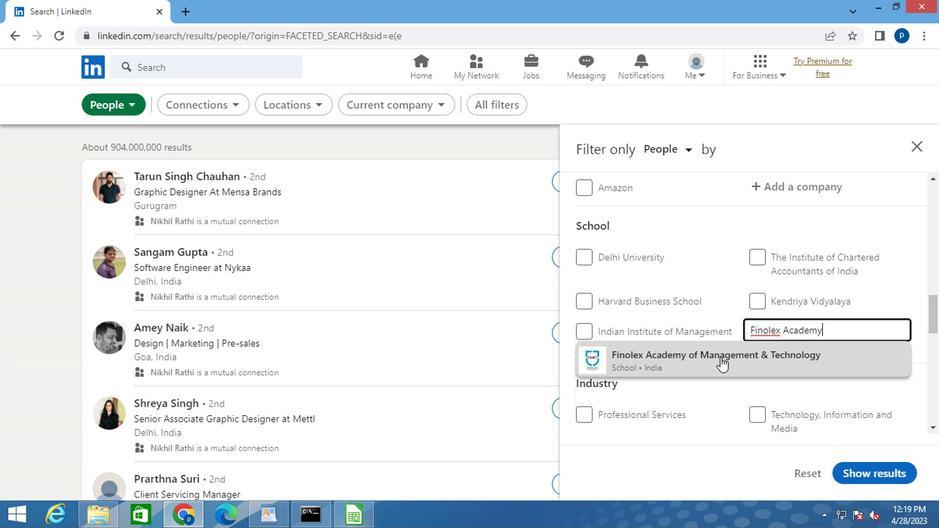 
Action: Mouse moved to (692, 342)
Screenshot: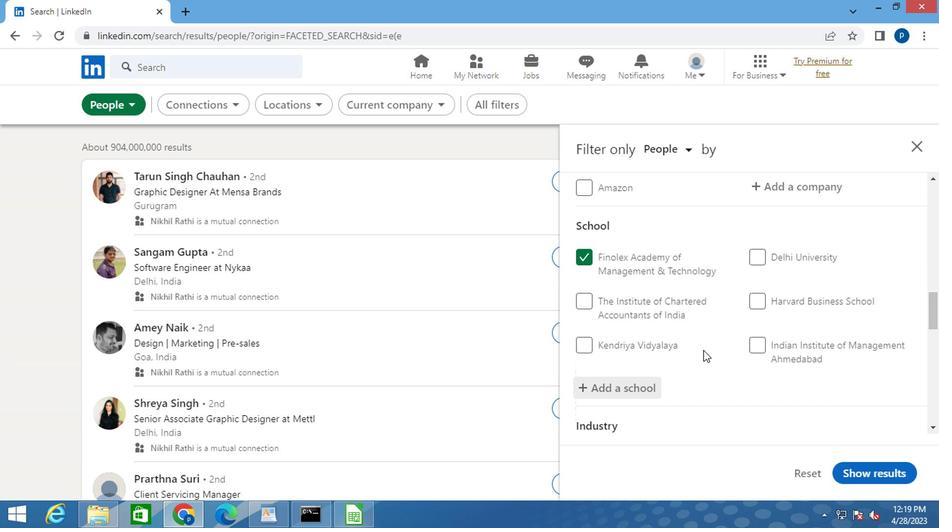 
Action: Mouse scrolled (692, 341) with delta (0, 0)
Screenshot: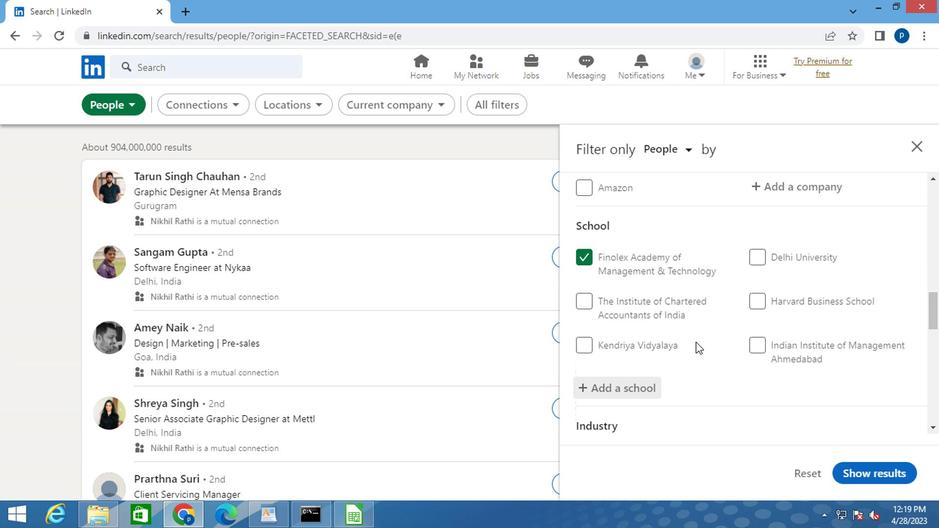 
Action: Mouse scrolled (692, 341) with delta (0, 0)
Screenshot: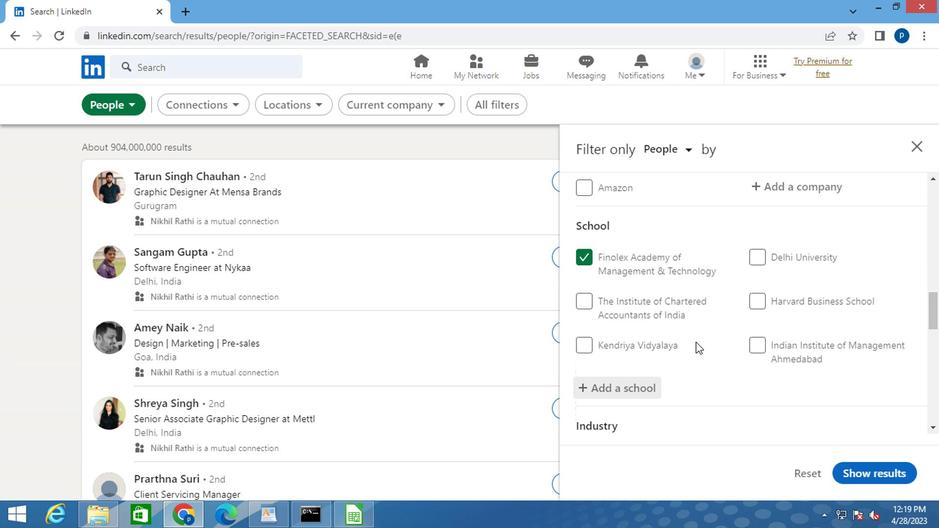 
Action: Mouse moved to (792, 402)
Screenshot: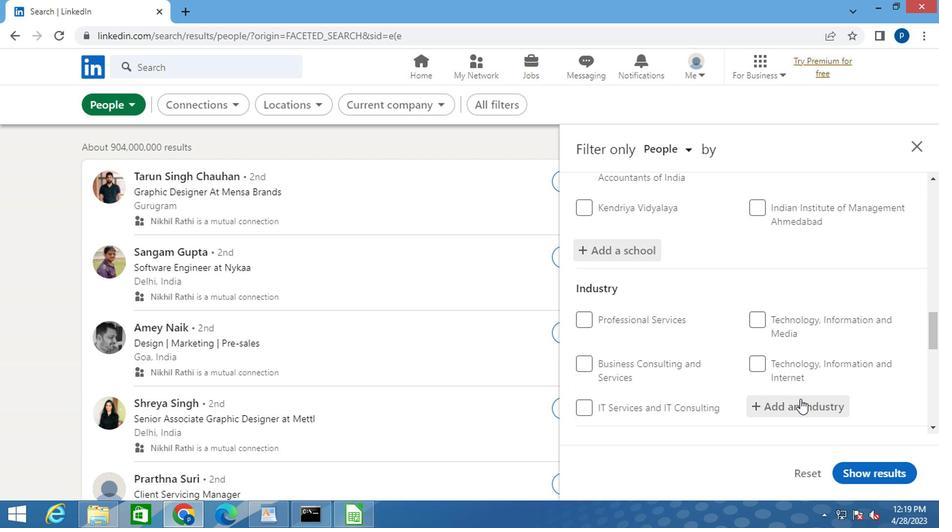 
Action: Mouse pressed left at (792, 402)
Screenshot: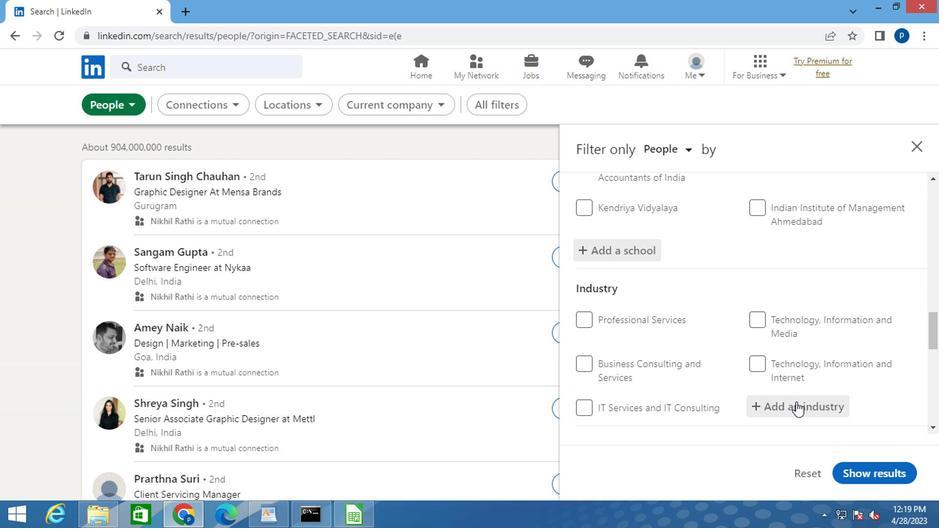 
Action: Mouse moved to (777, 402)
Screenshot: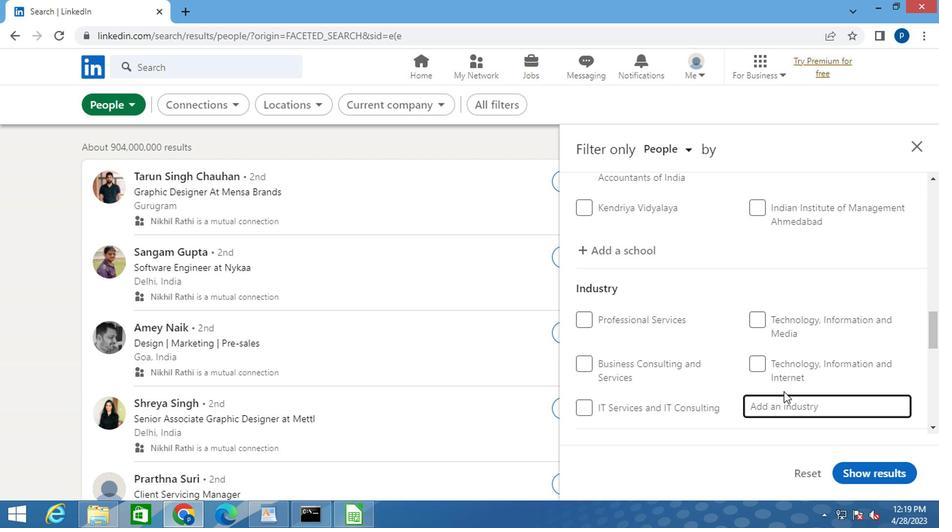 
Action: Key pressed <Key.caps_lock>I<Key.caps_lock>NSURA
Screenshot: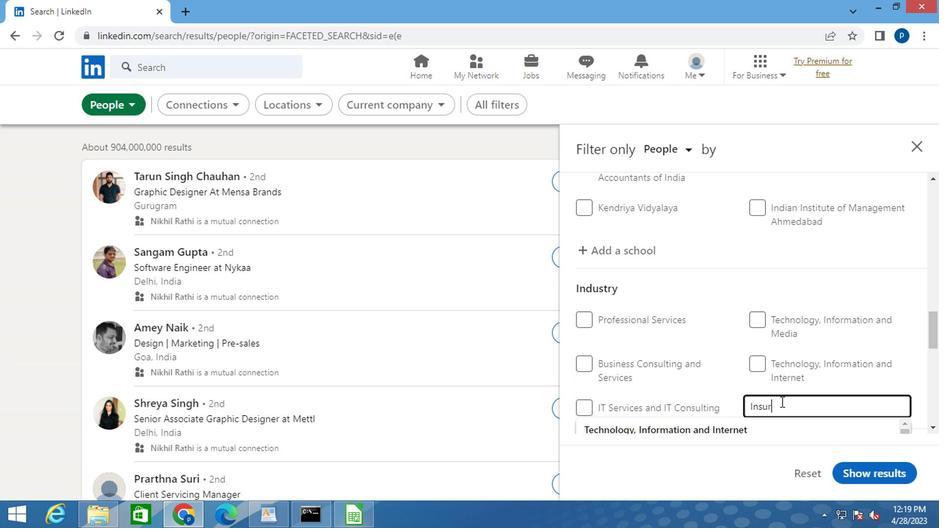 
Action: Mouse moved to (618, 431)
Screenshot: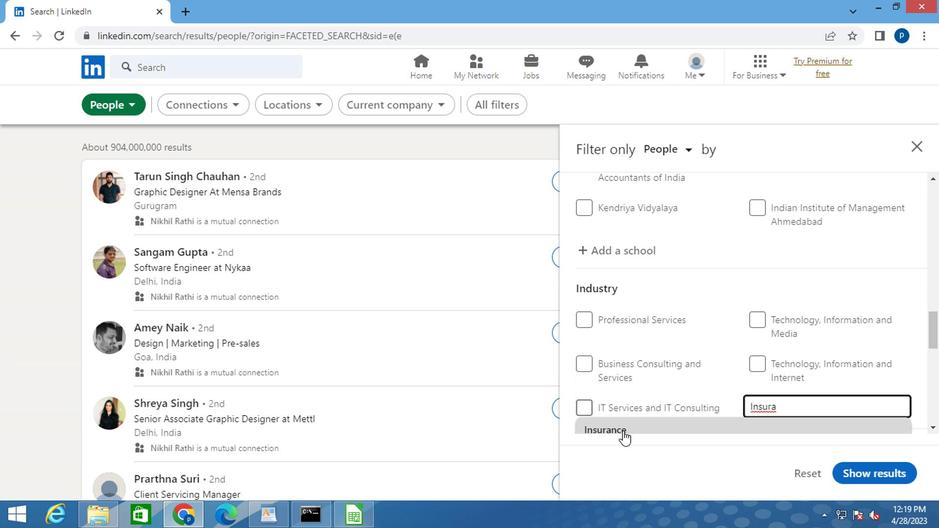 
Action: Mouse pressed left at (618, 431)
Screenshot: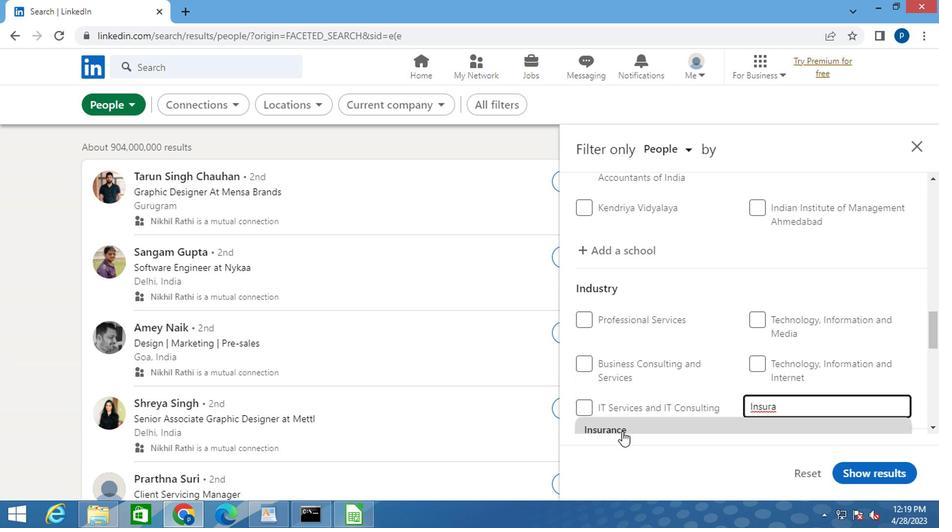 
Action: Mouse moved to (658, 379)
Screenshot: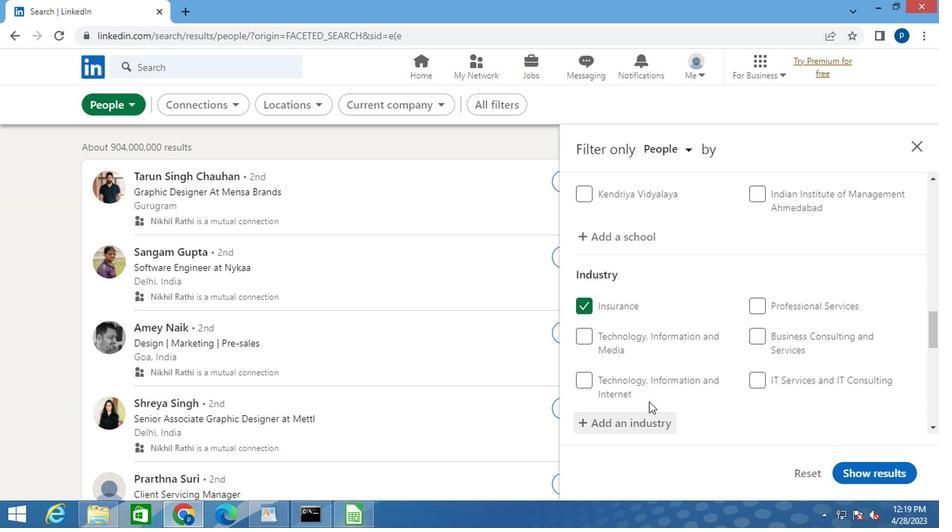 
Action: Mouse scrolled (658, 378) with delta (0, 0)
Screenshot: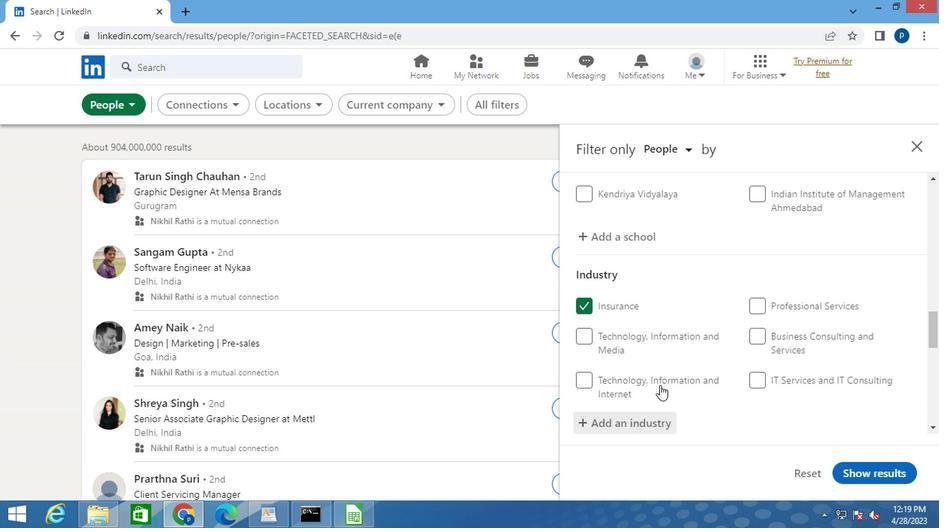 
Action: Mouse scrolled (658, 378) with delta (0, 0)
Screenshot: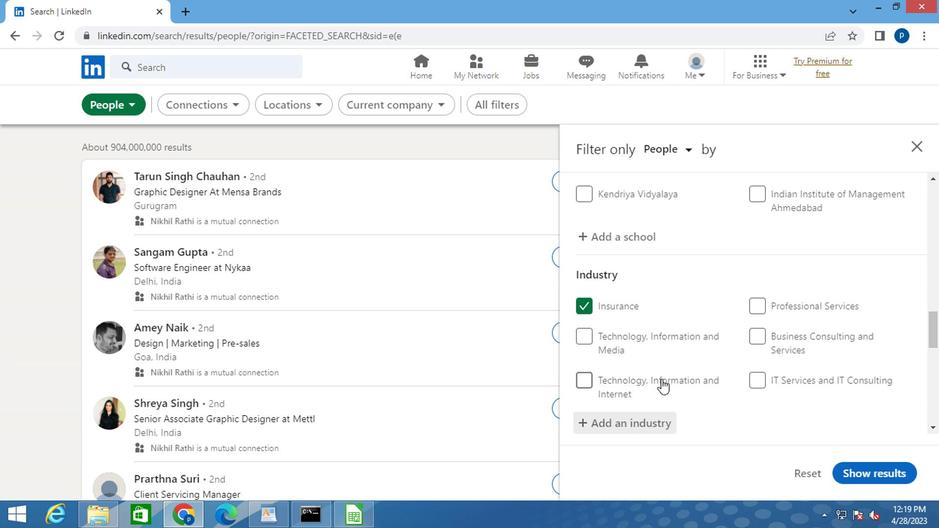 
Action: Mouse moved to (678, 365)
Screenshot: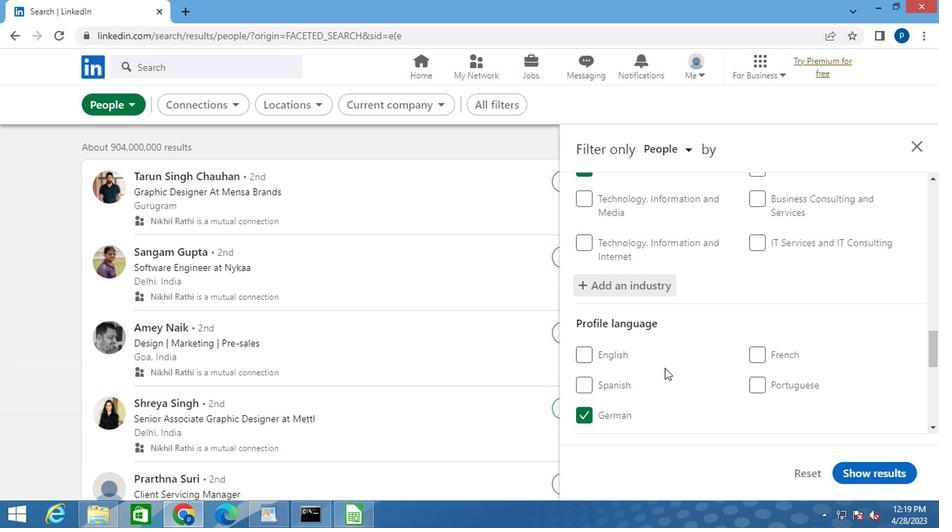 
Action: Mouse scrolled (678, 364) with delta (0, 0)
Screenshot: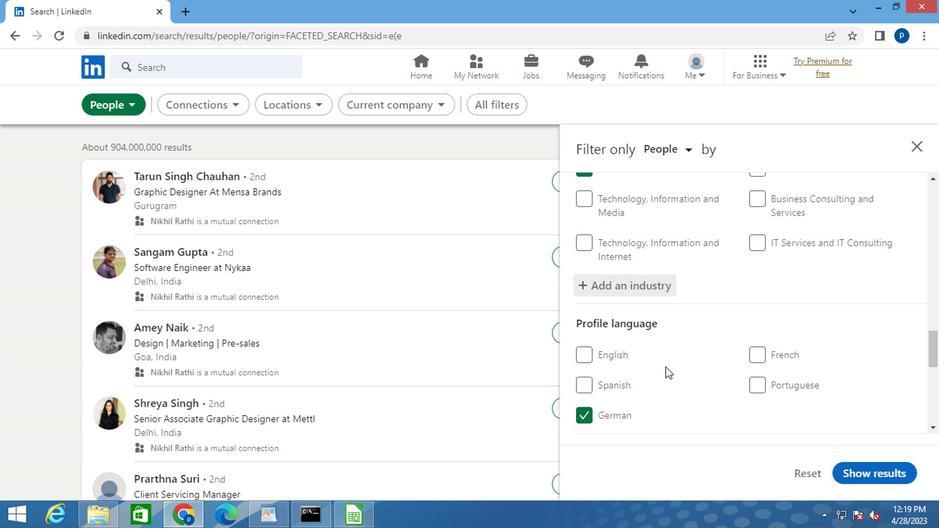 
Action: Mouse moved to (687, 362)
Screenshot: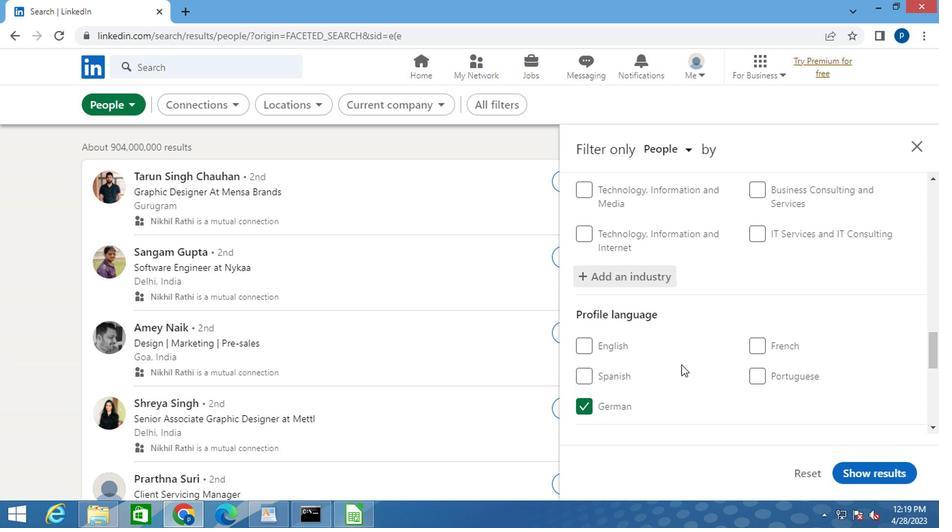 
Action: Mouse scrolled (687, 361) with delta (0, 0)
Screenshot: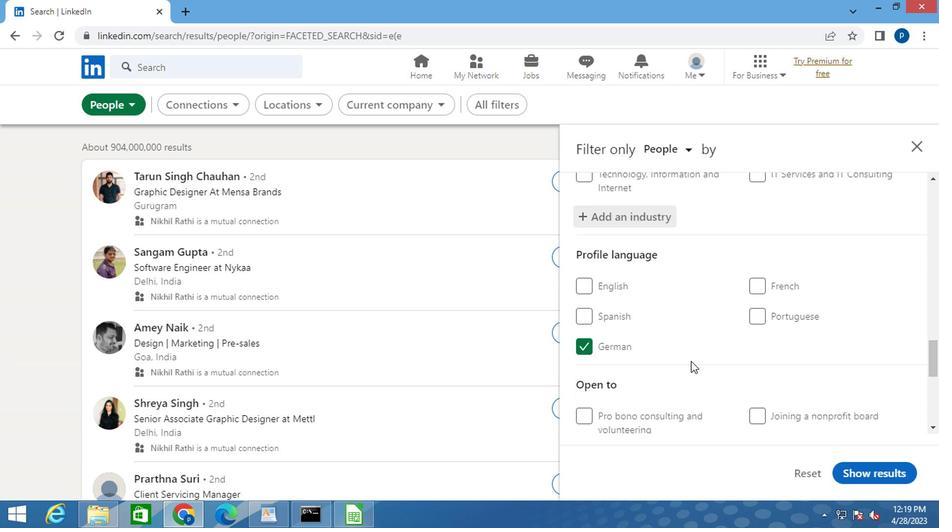 
Action: Mouse scrolled (687, 361) with delta (0, 0)
Screenshot: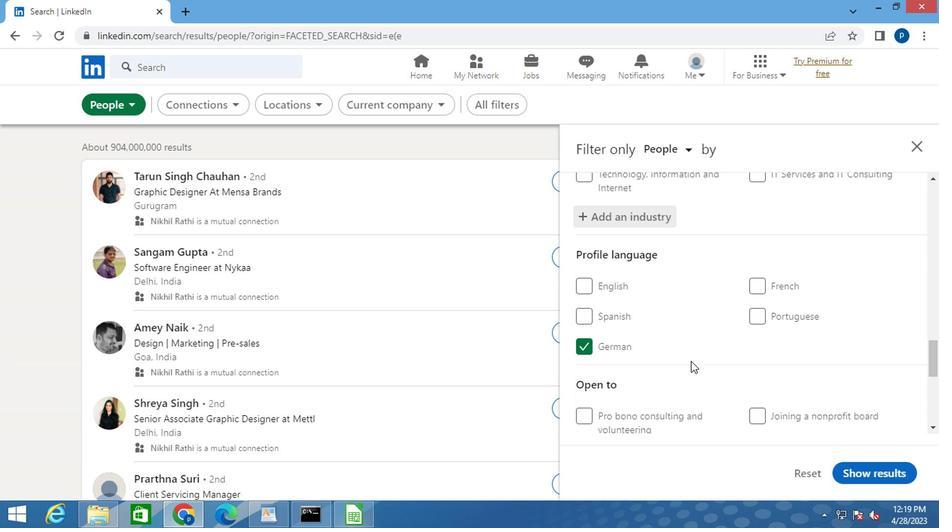 
Action: Mouse moved to (690, 359)
Screenshot: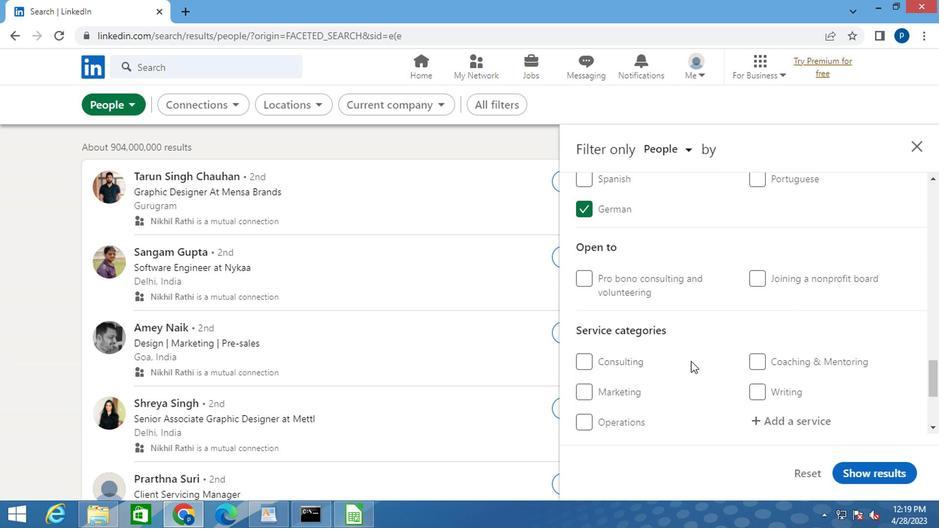 
Action: Mouse scrolled (690, 358) with delta (0, 0)
Screenshot: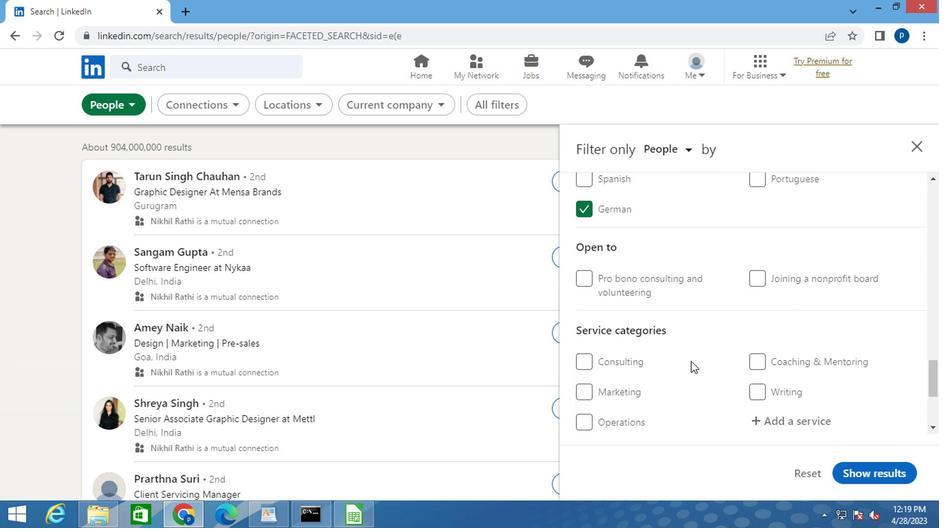 
Action: Mouse moved to (760, 353)
Screenshot: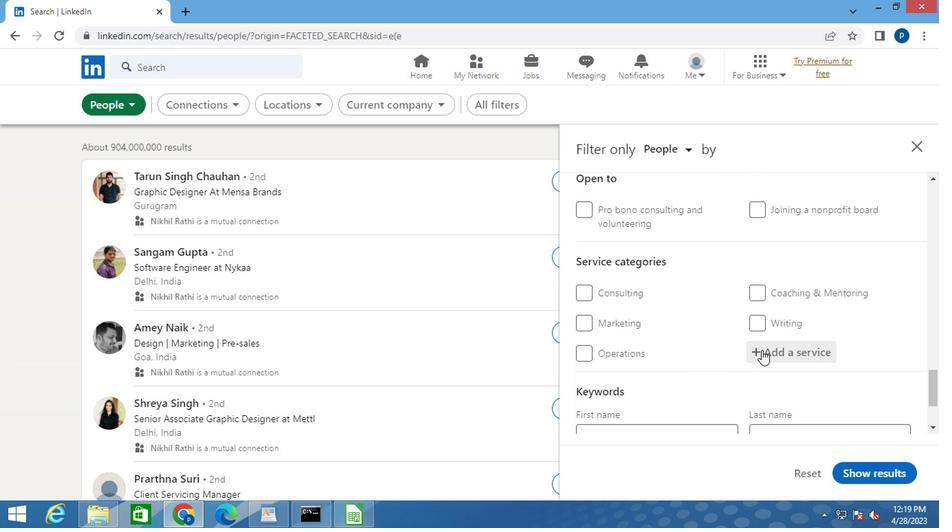 
Action: Mouse pressed left at (760, 353)
Screenshot: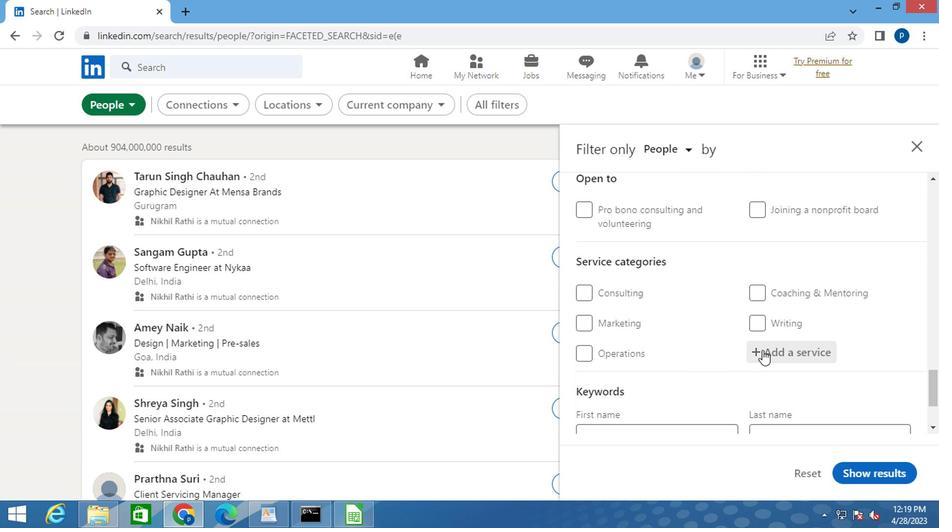 
Action: Mouse pressed left at (760, 353)
Screenshot: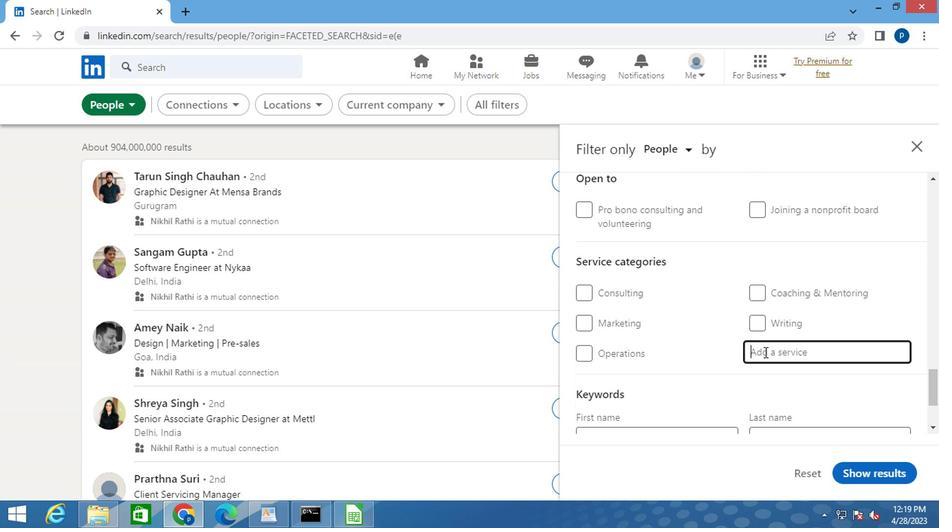 
Action: Key pressed <Key.caps_lock>E<Key.caps_lock>DITIN
Screenshot: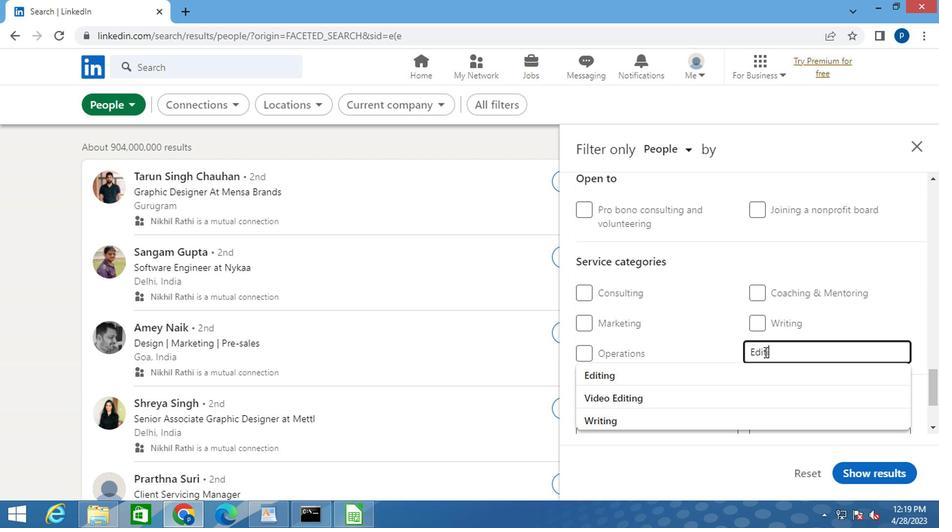 
Action: Mouse moved to (626, 374)
Screenshot: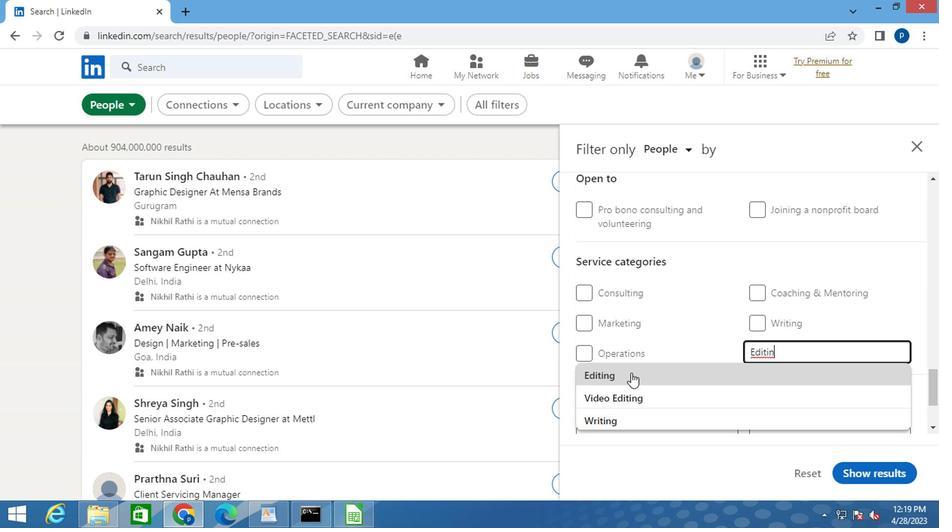 
Action: Mouse pressed left at (626, 374)
Screenshot: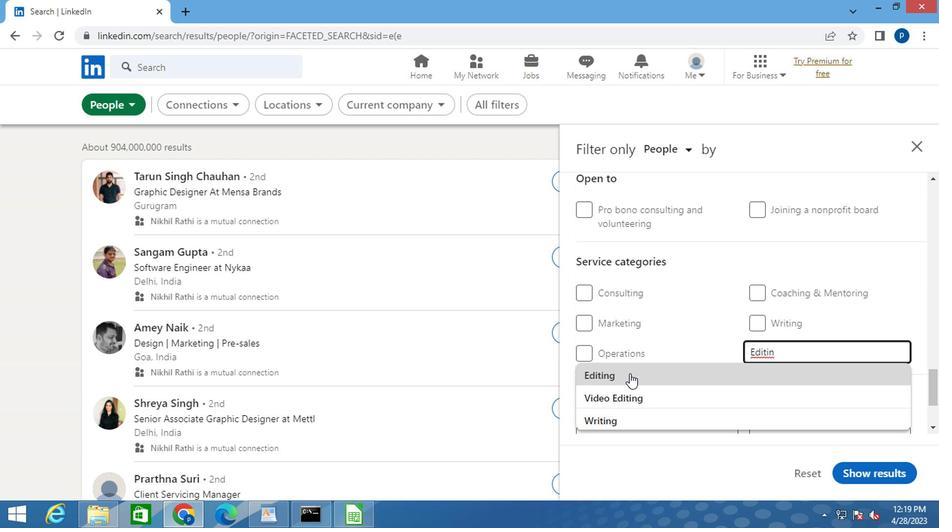 
Action: Mouse moved to (634, 359)
Screenshot: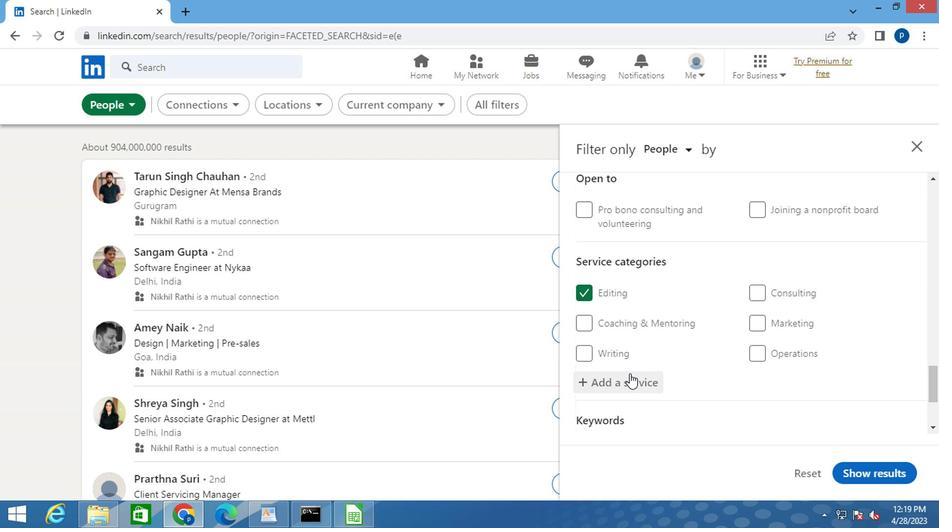 
Action: Mouse scrolled (634, 358) with delta (0, 0)
Screenshot: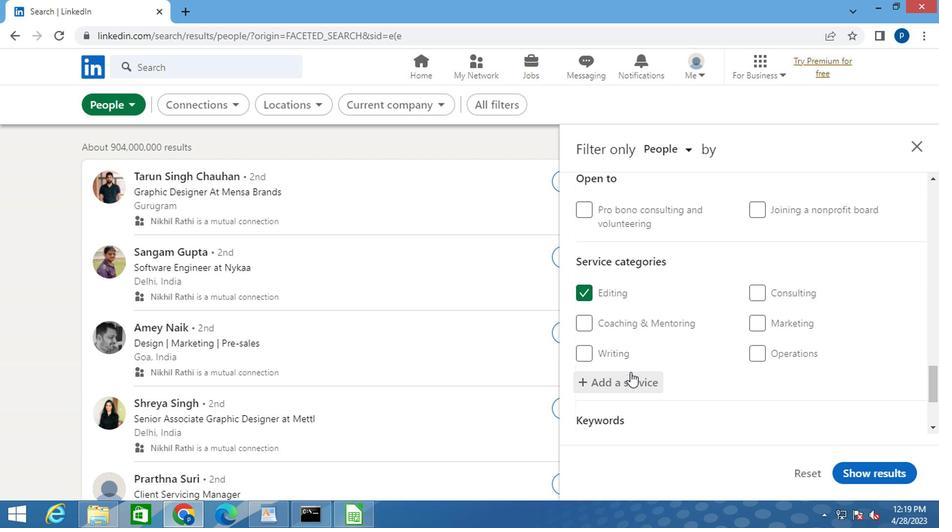 
Action: Mouse scrolled (634, 358) with delta (0, 0)
Screenshot: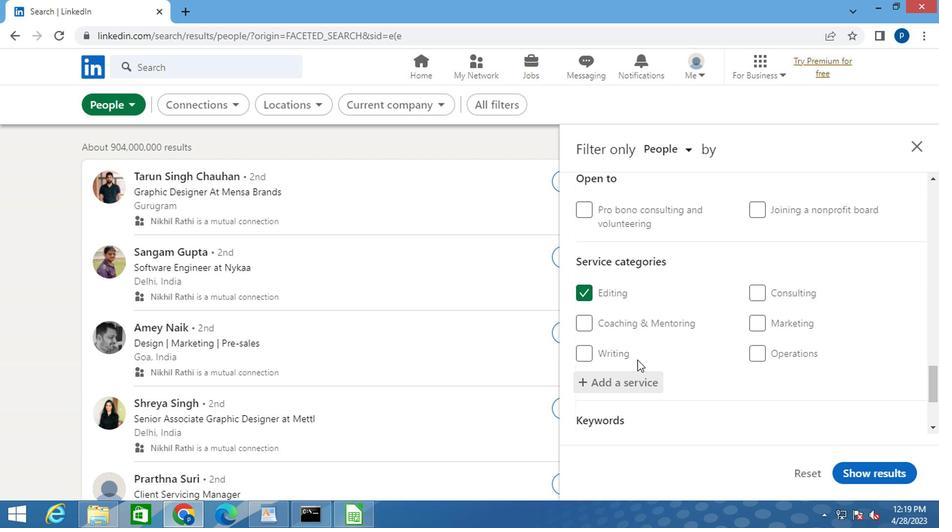 
Action: Mouse scrolled (634, 358) with delta (0, 0)
Screenshot: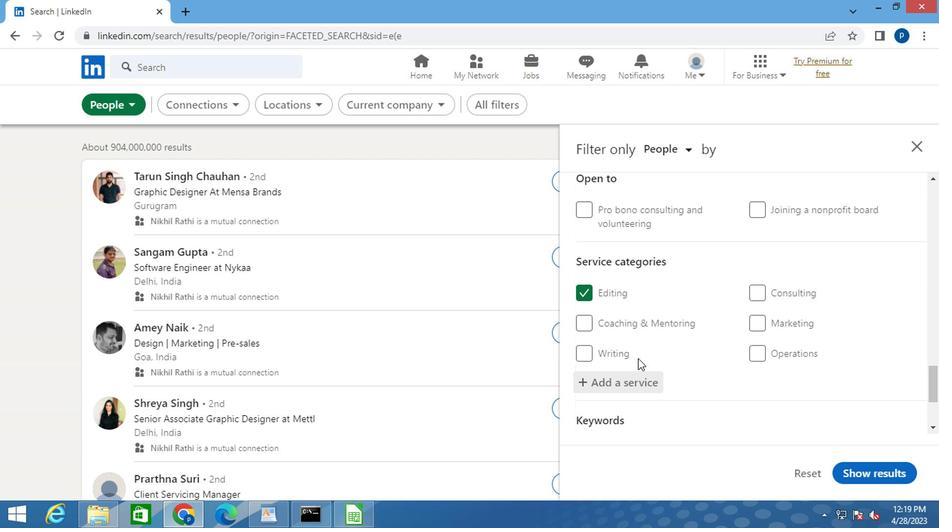 
Action: Mouse moved to (620, 365)
Screenshot: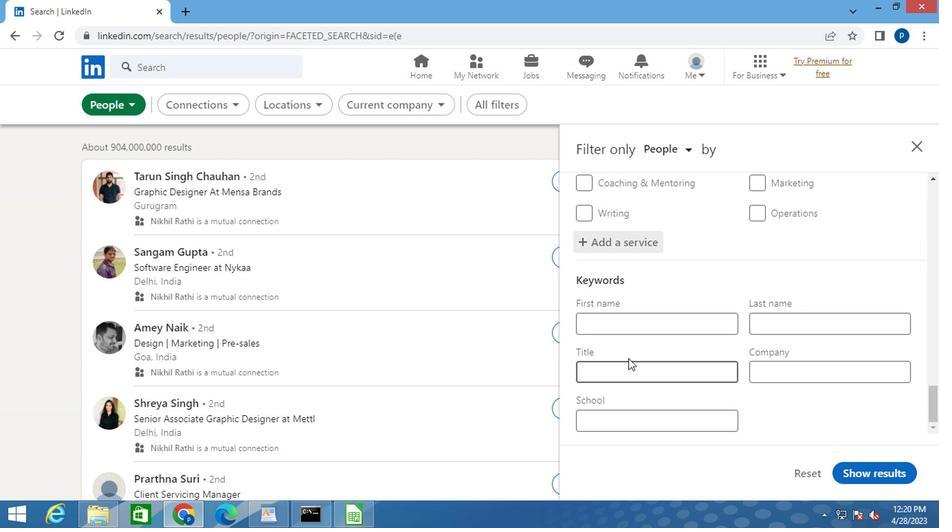 
Action: Mouse pressed left at (620, 365)
Screenshot: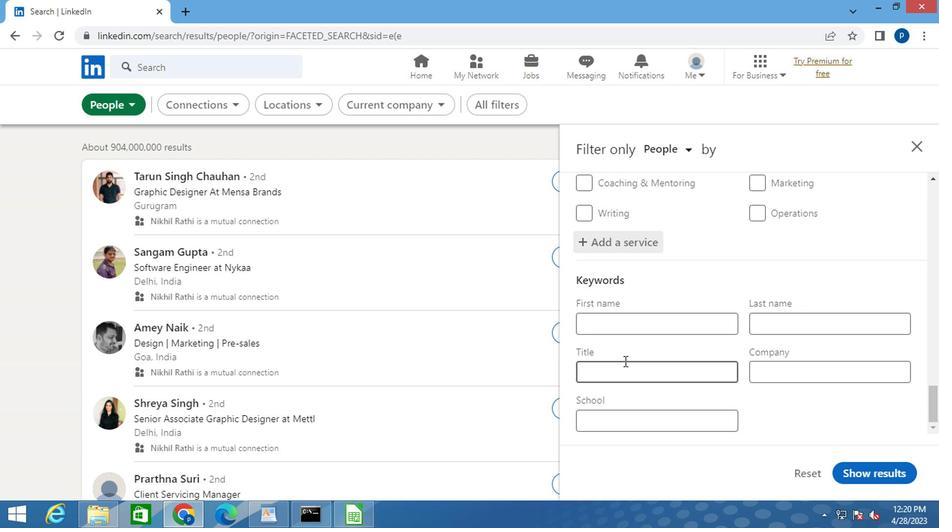 
Action: Key pressed <Key.caps_lock>HVAC<Key.space>T<Key.caps_lock>ECHNICIAN<Key.space>
Screenshot: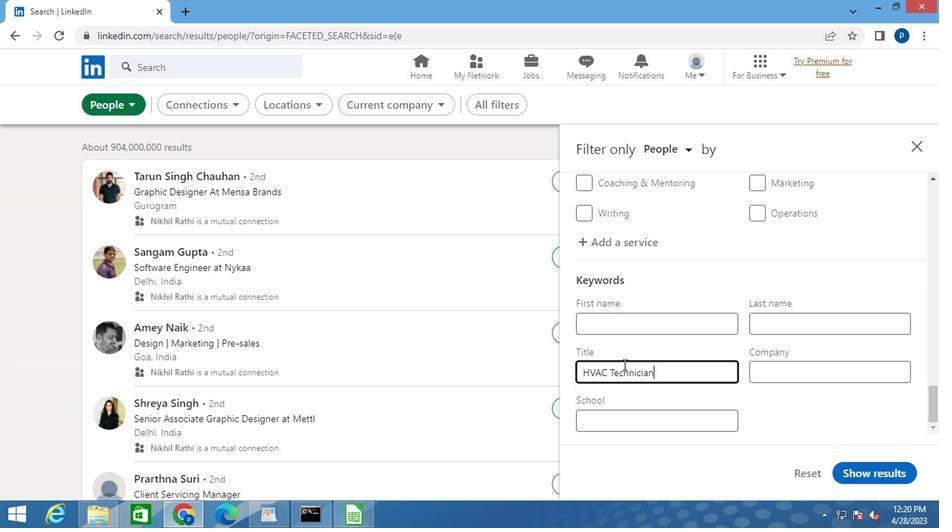 
Action: Mouse moved to (863, 468)
Screenshot: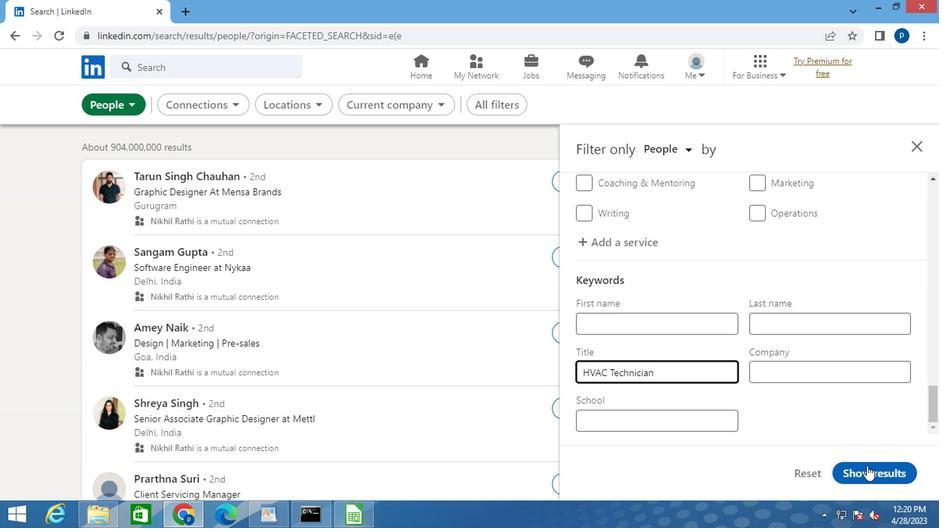 
Action: Mouse pressed left at (863, 468)
Screenshot: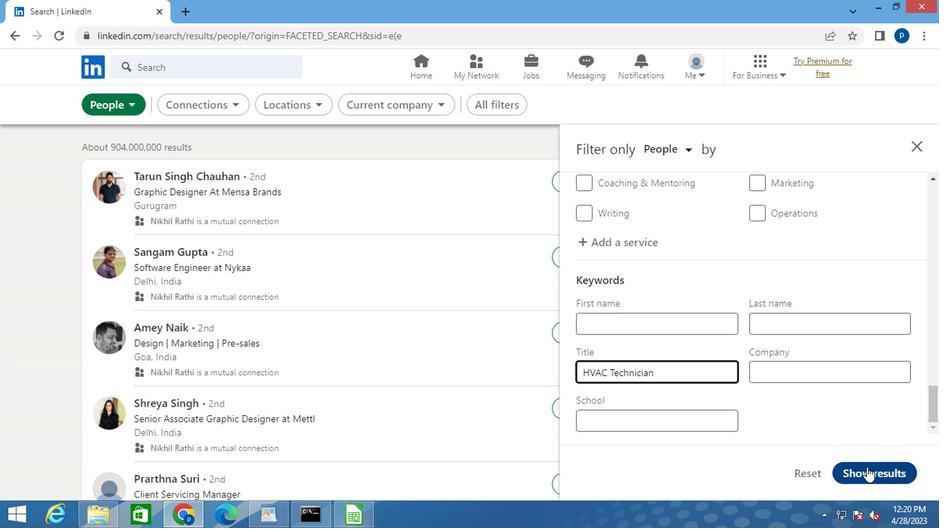 
